 Task: Check the percentage active listings of breakfast bar in the last 1 year.
Action: Mouse moved to (1011, 224)
Screenshot: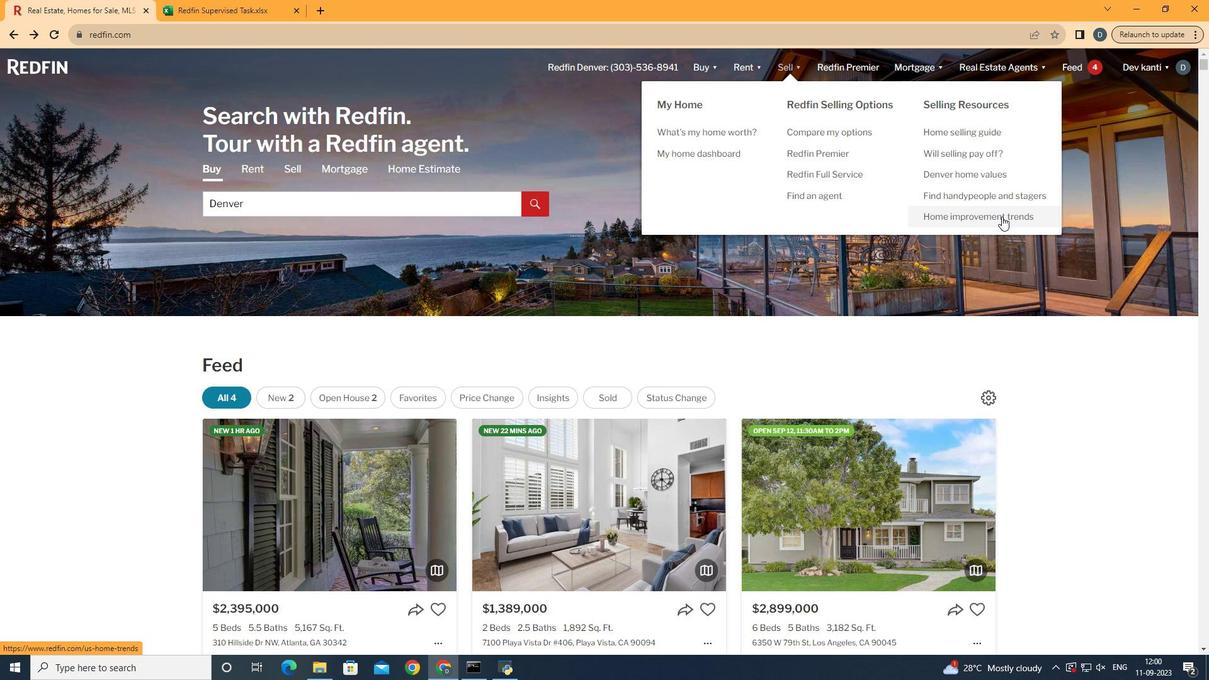 
Action: Mouse pressed left at (1011, 224)
Screenshot: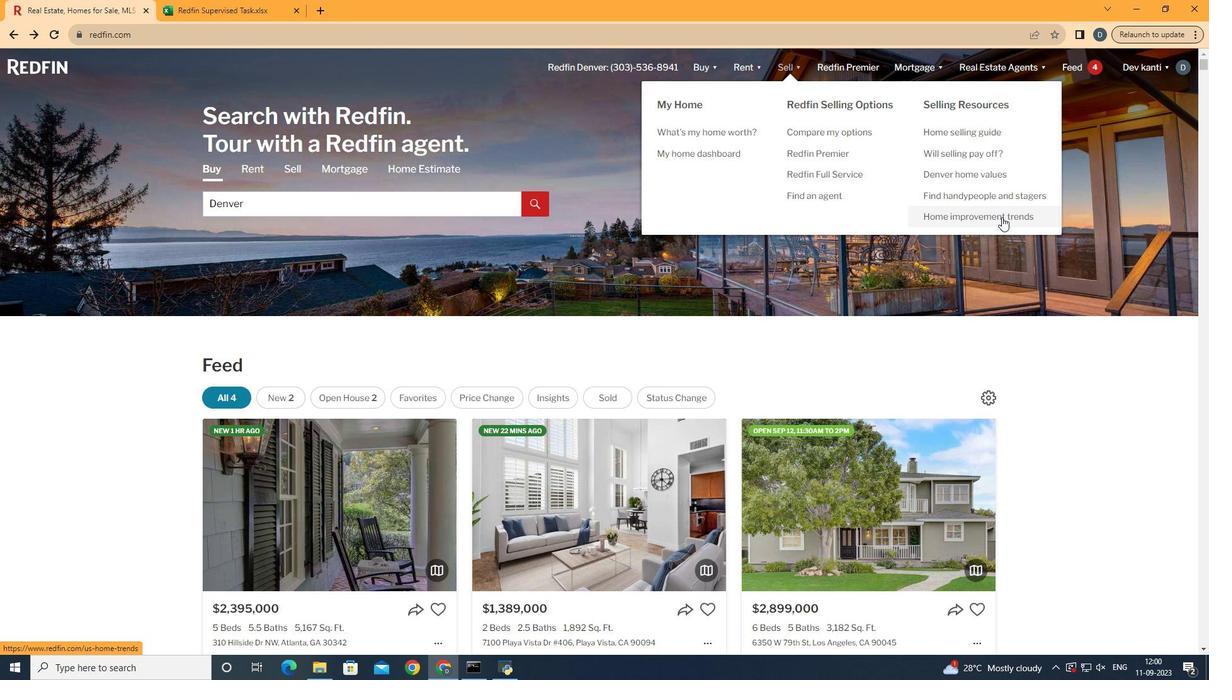
Action: Mouse moved to (318, 247)
Screenshot: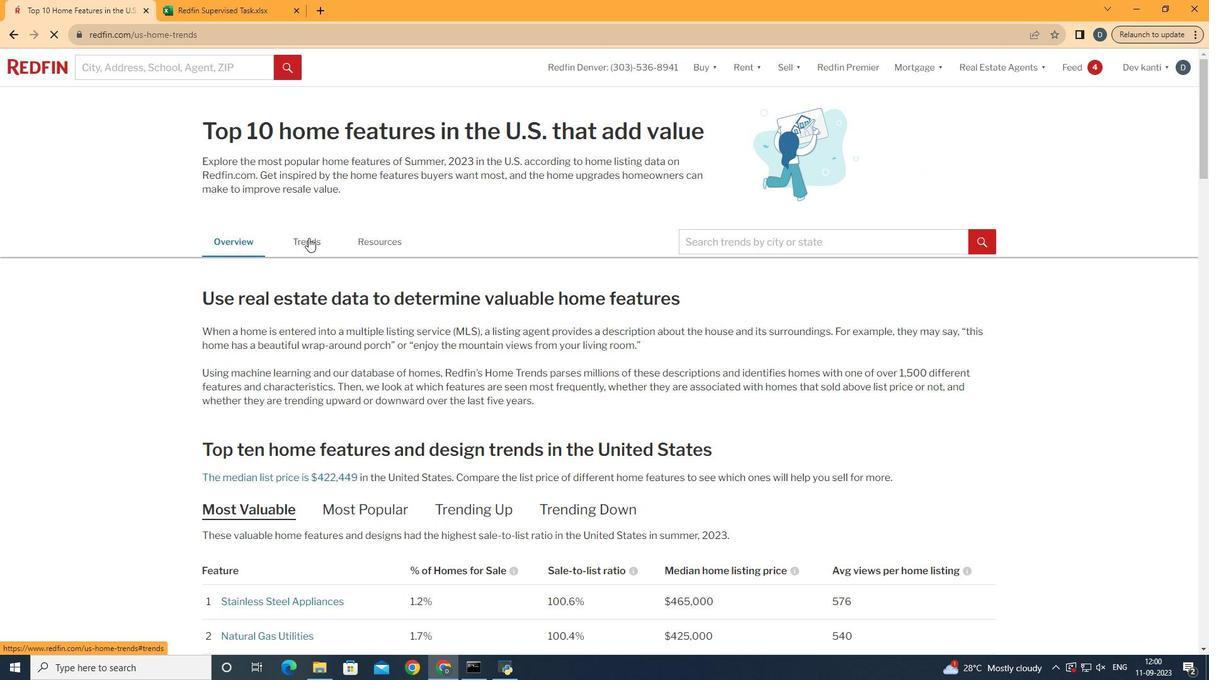 
Action: Mouse pressed left at (318, 247)
Screenshot: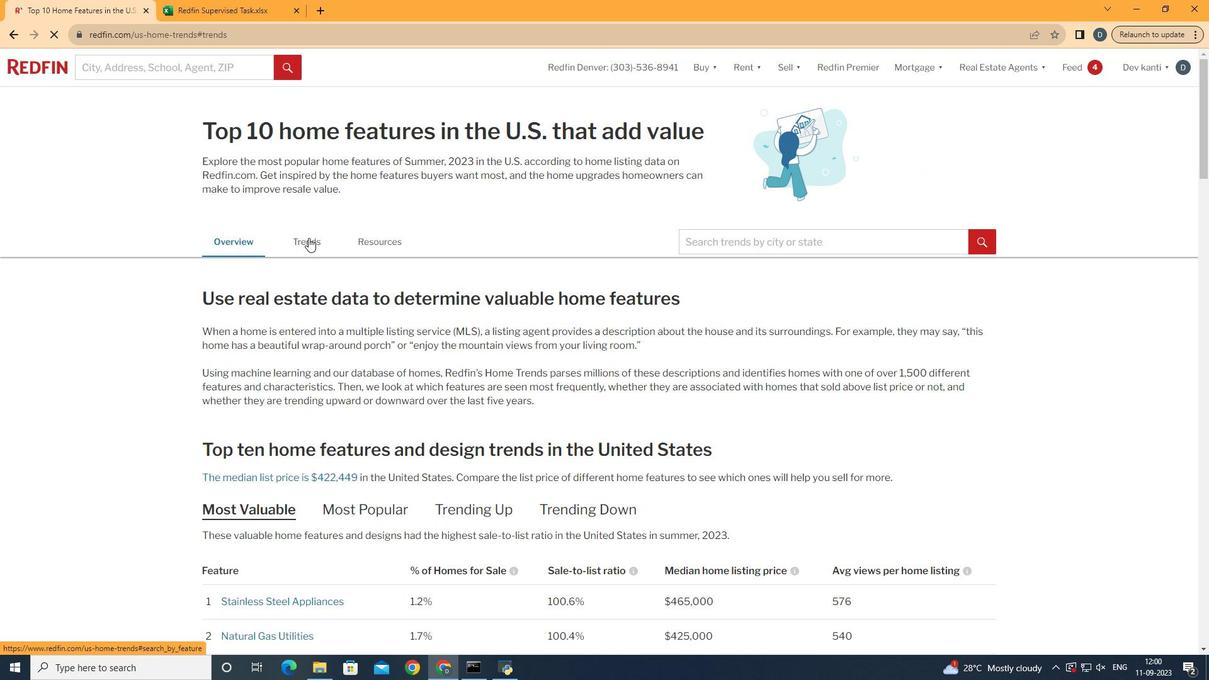 
Action: Mouse moved to (359, 323)
Screenshot: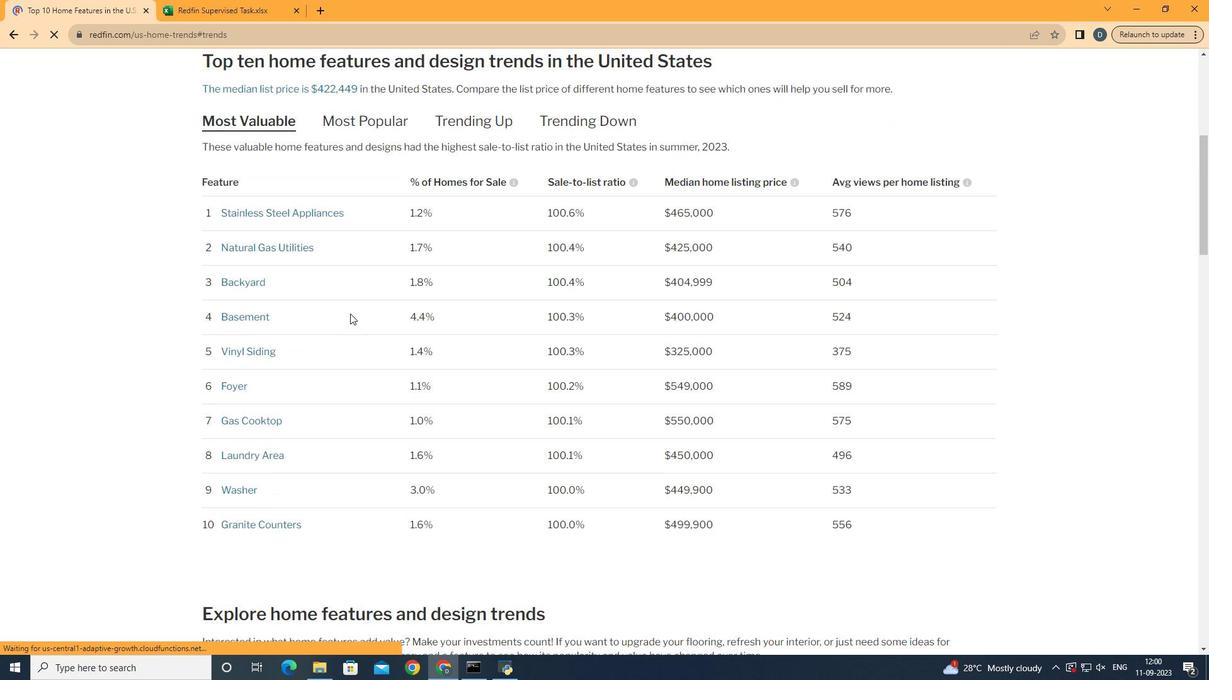 
Action: Mouse scrolled (359, 322) with delta (0, 0)
Screenshot: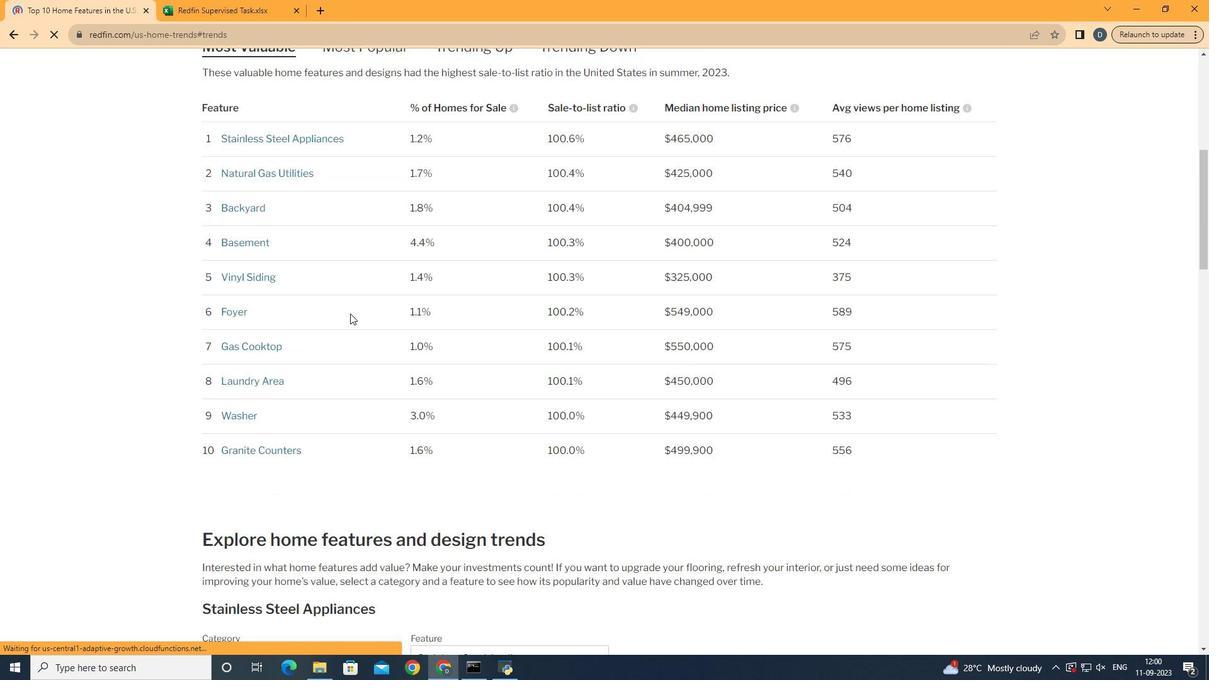 
Action: Mouse scrolled (359, 322) with delta (0, 0)
Screenshot: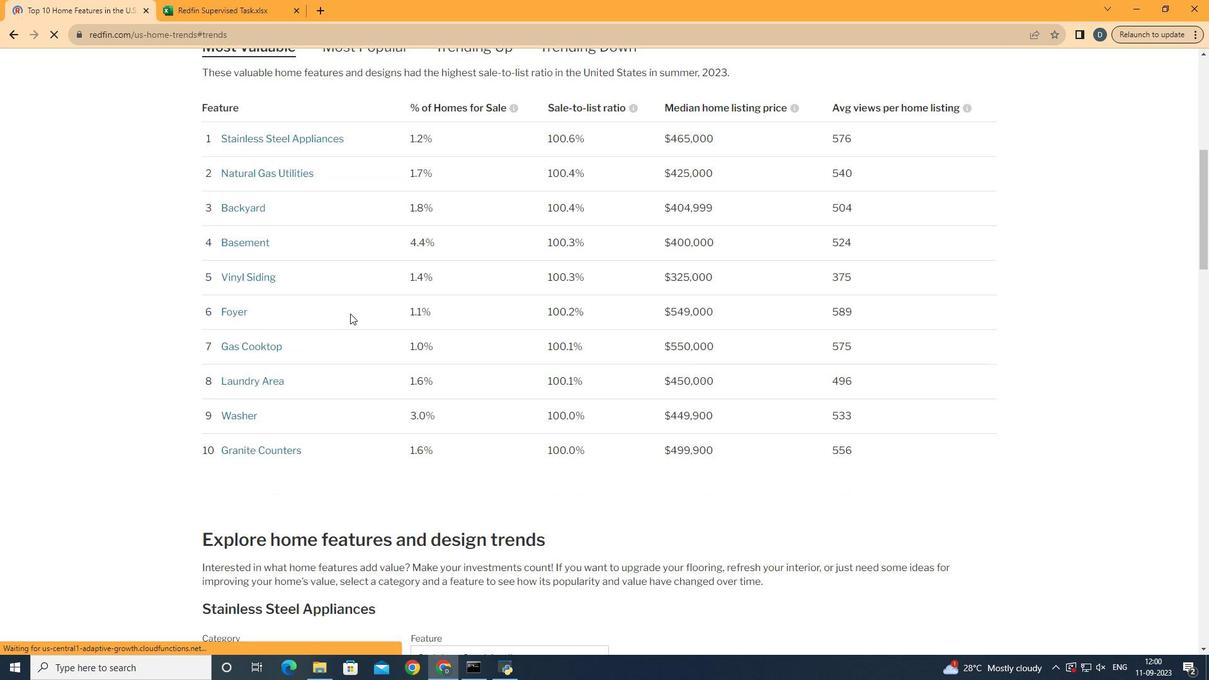 
Action: Mouse scrolled (359, 322) with delta (0, 0)
Screenshot: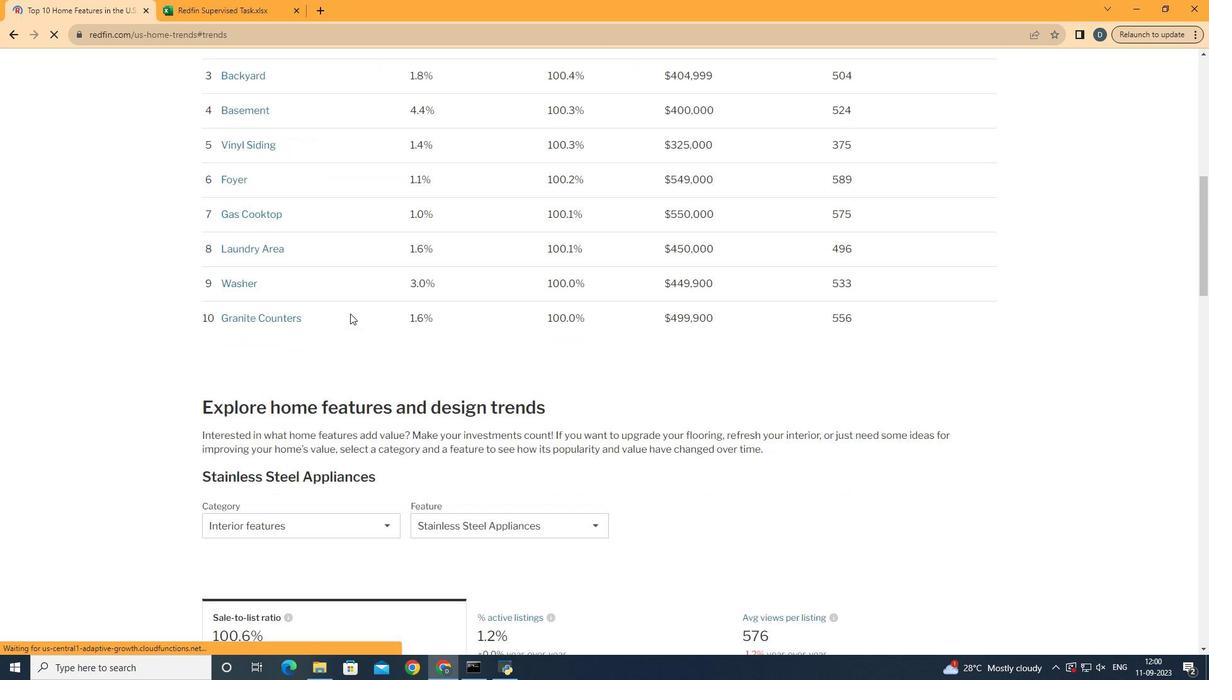 
Action: Mouse scrolled (359, 322) with delta (0, 0)
Screenshot: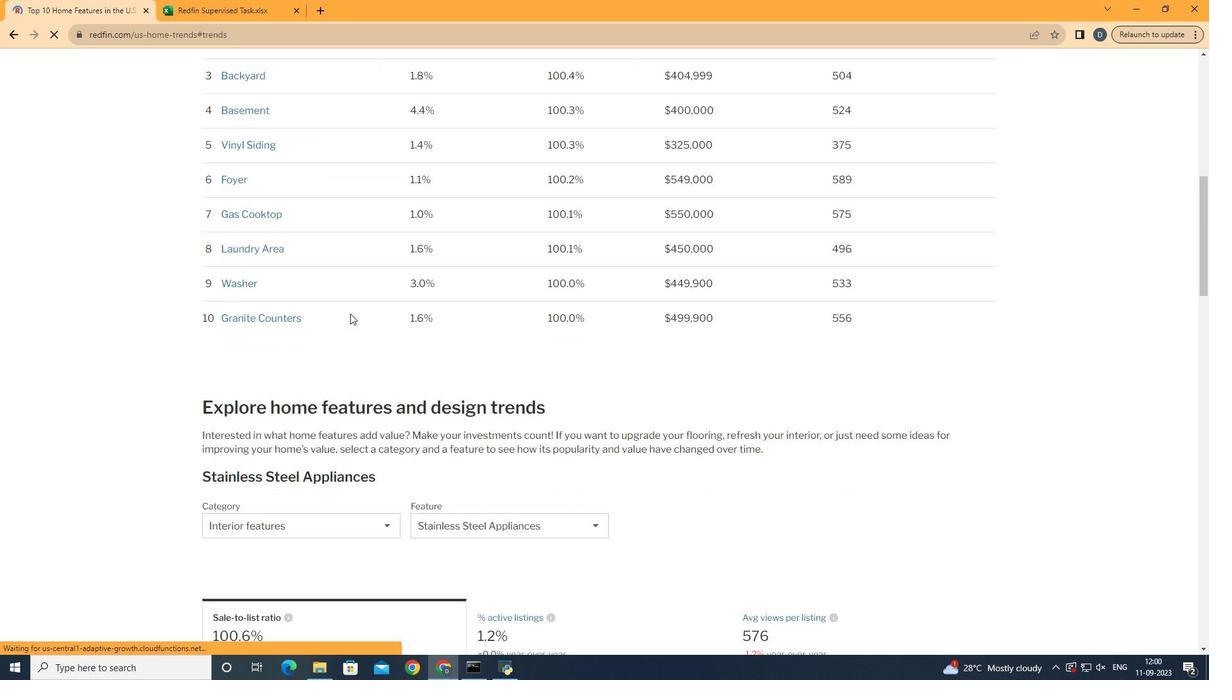 
Action: Mouse scrolled (359, 322) with delta (0, 0)
Screenshot: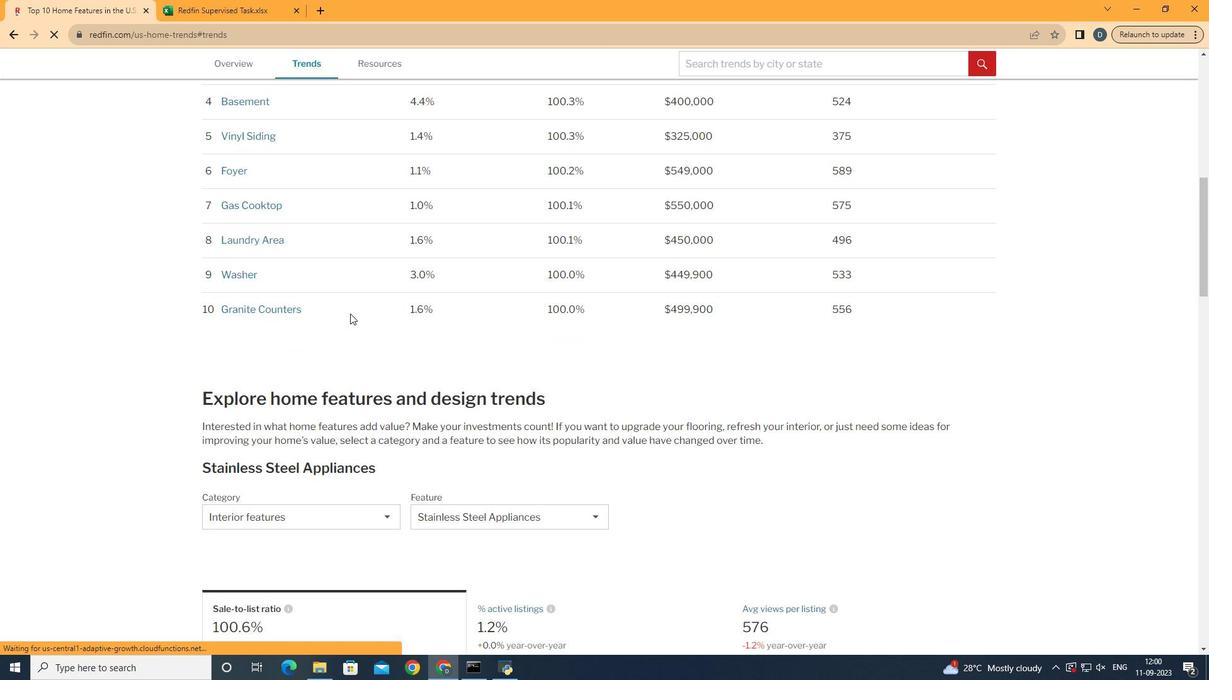 
Action: Mouse scrolled (359, 322) with delta (0, 0)
Screenshot: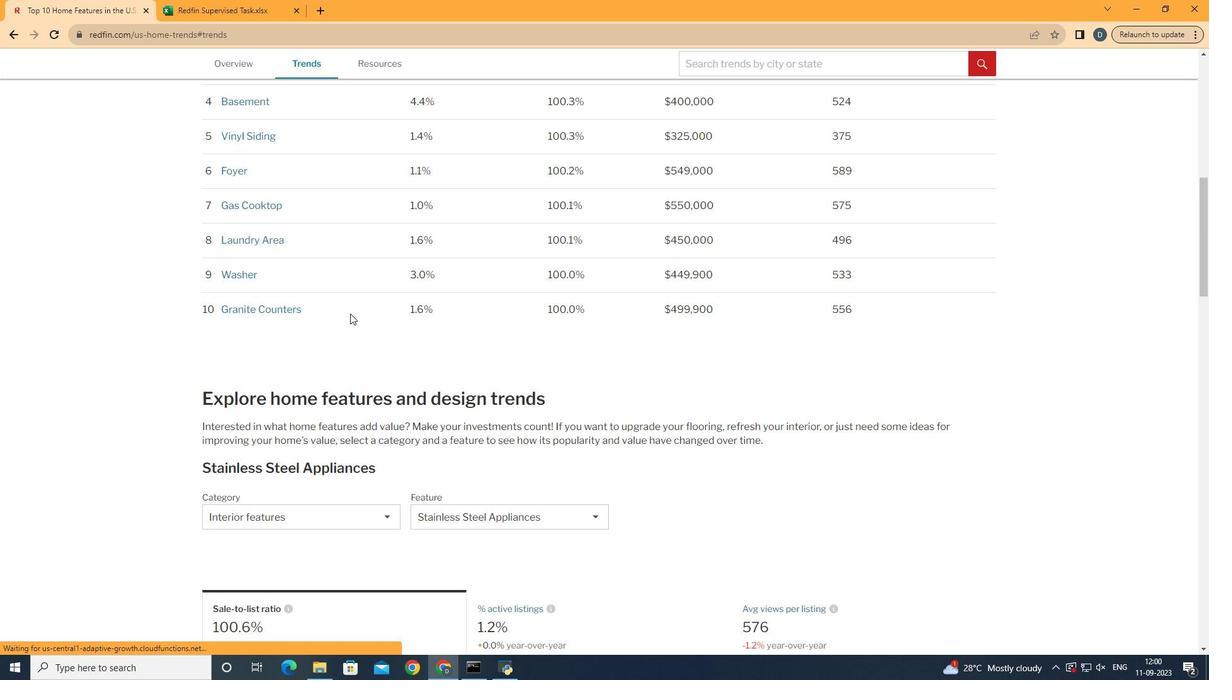 
Action: Mouse scrolled (359, 322) with delta (0, 0)
Screenshot: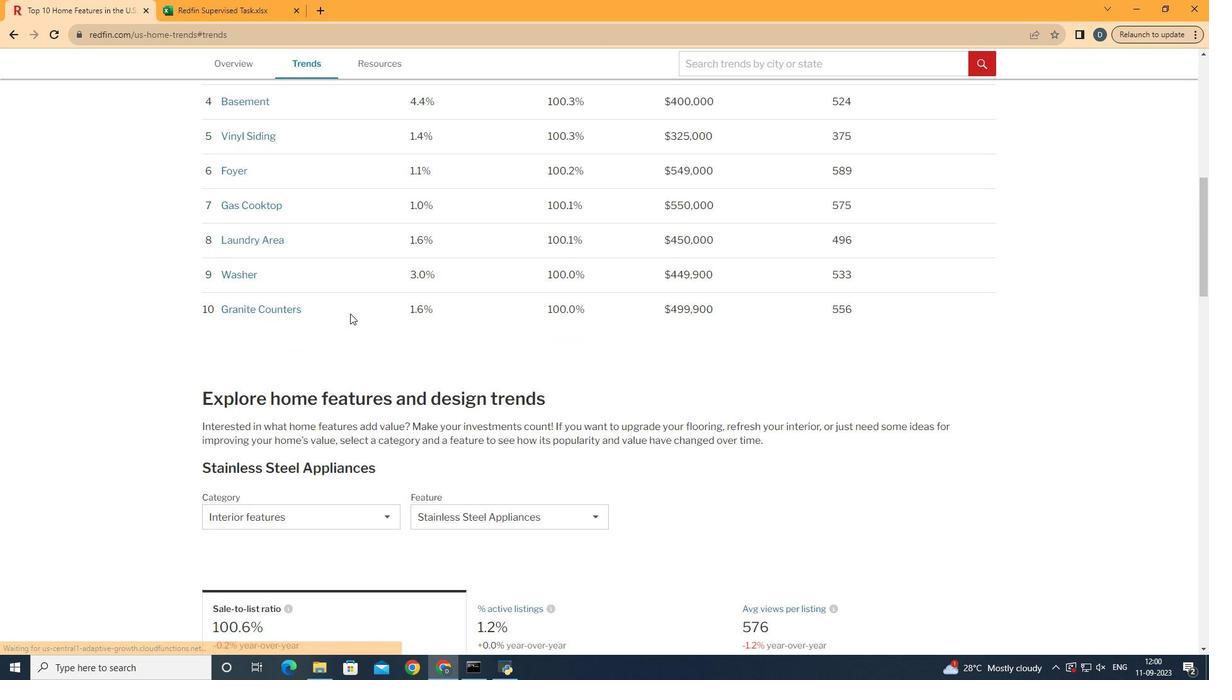
Action: Mouse scrolled (359, 322) with delta (0, 0)
Screenshot: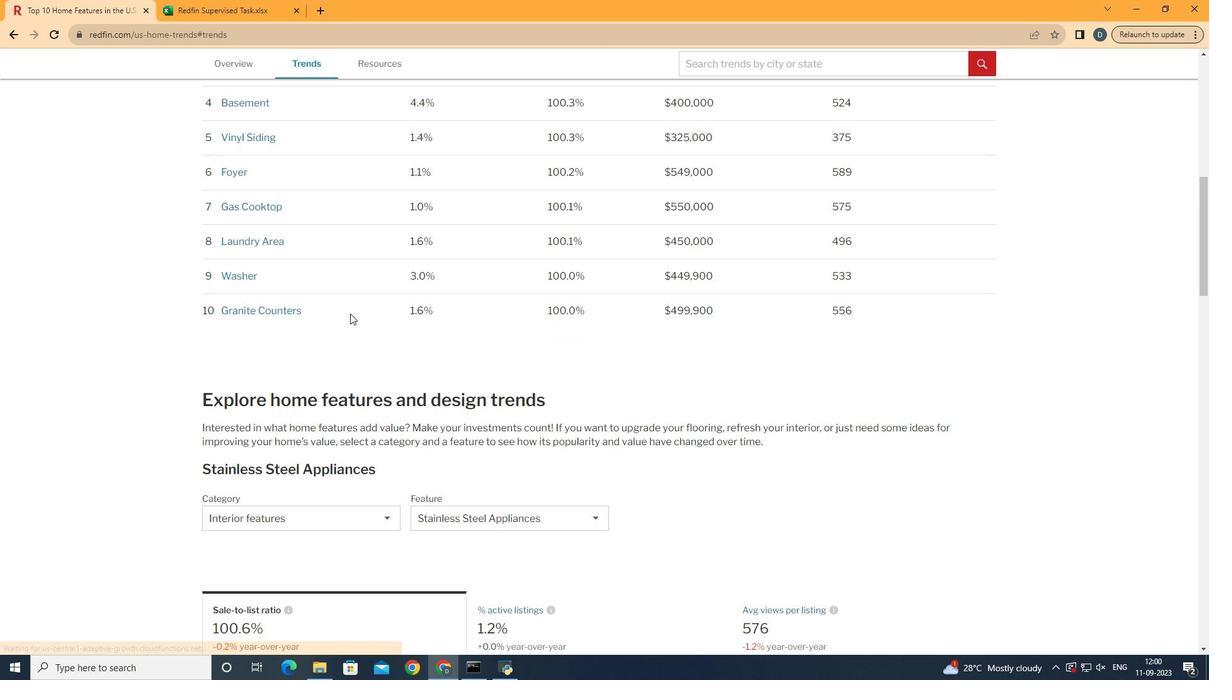 
Action: Mouse scrolled (359, 322) with delta (0, 0)
Screenshot: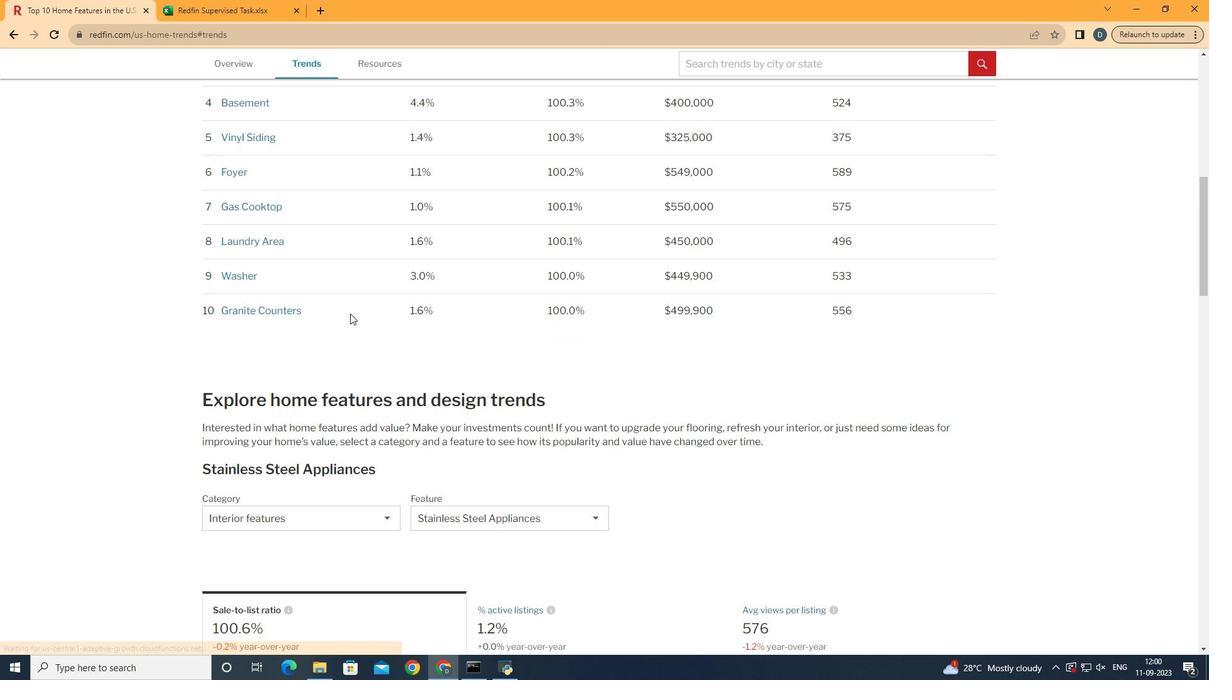 
Action: Mouse scrolled (359, 322) with delta (0, 0)
Screenshot: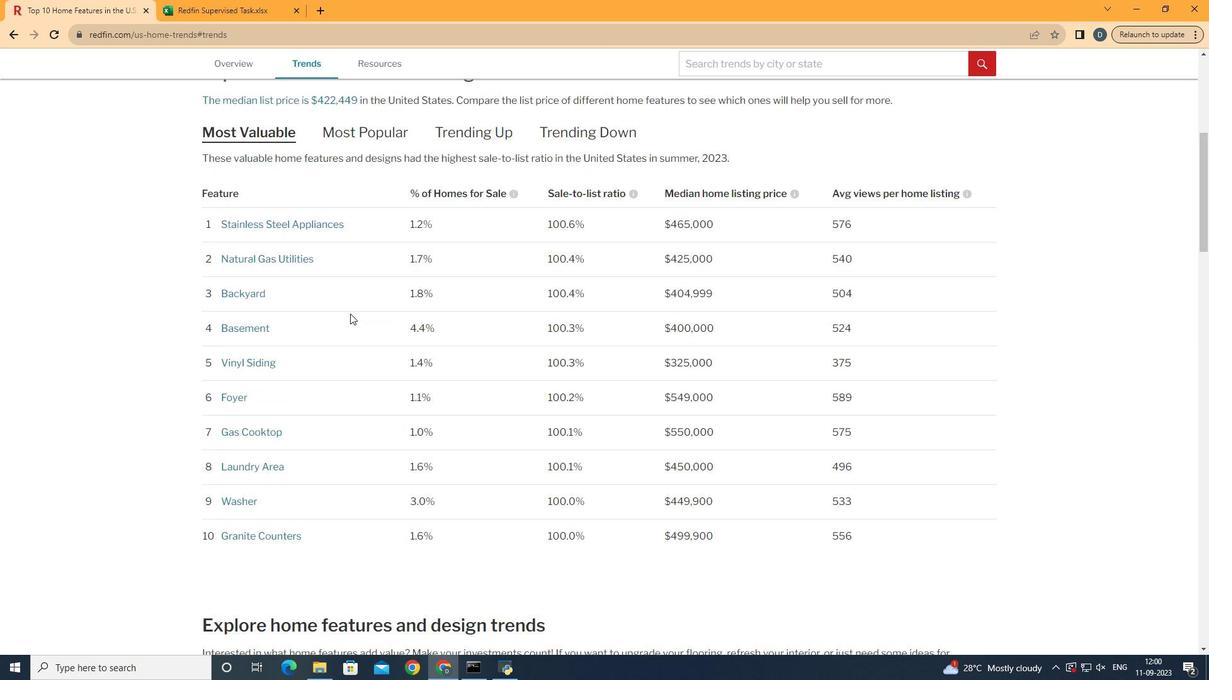 
Action: Mouse scrolled (359, 322) with delta (0, 0)
Screenshot: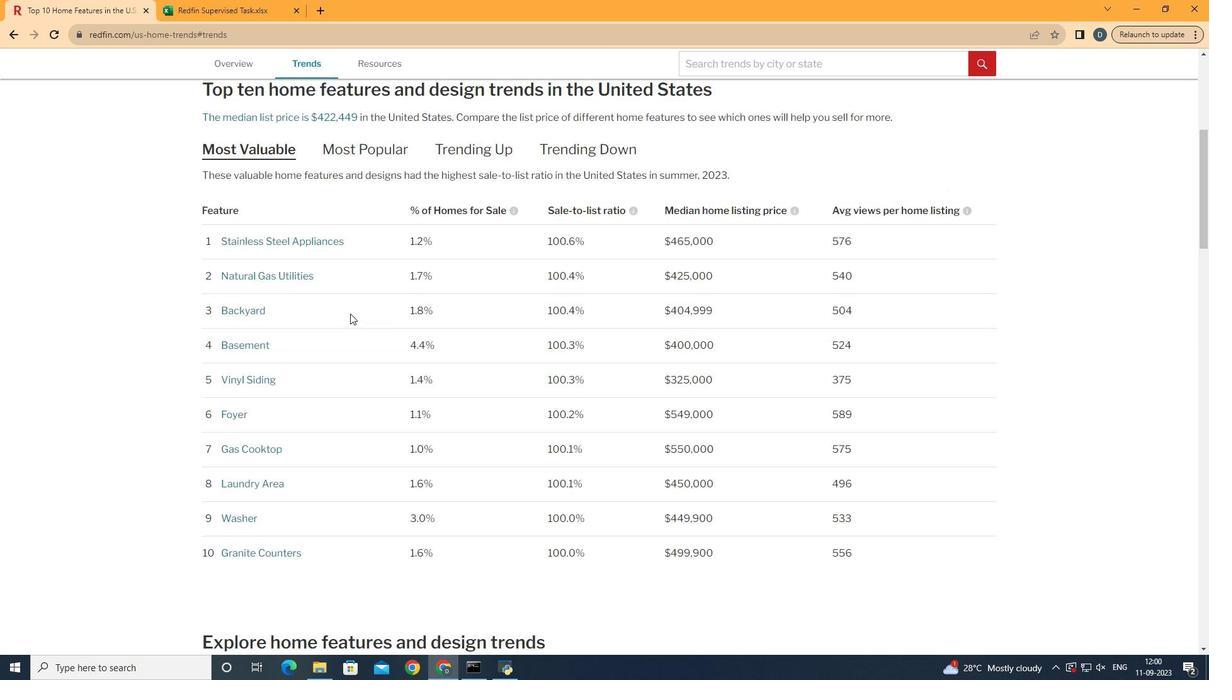 
Action: Mouse scrolled (359, 322) with delta (0, 0)
Screenshot: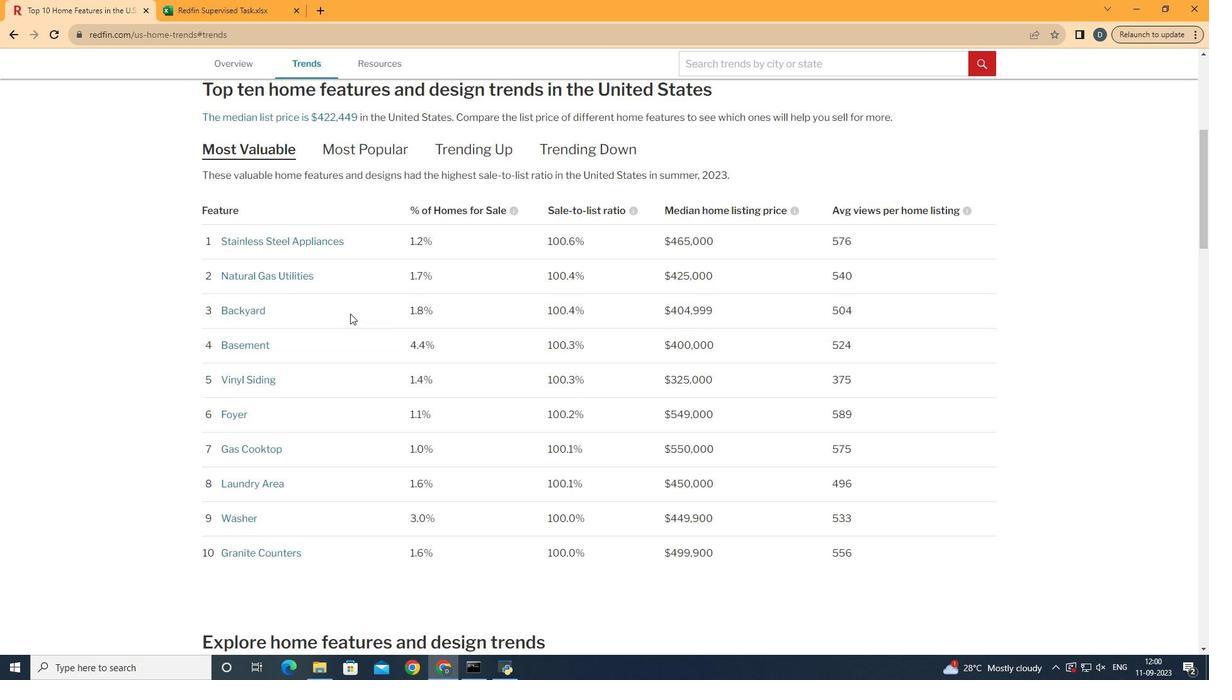 
Action: Mouse scrolled (359, 322) with delta (0, 0)
Screenshot: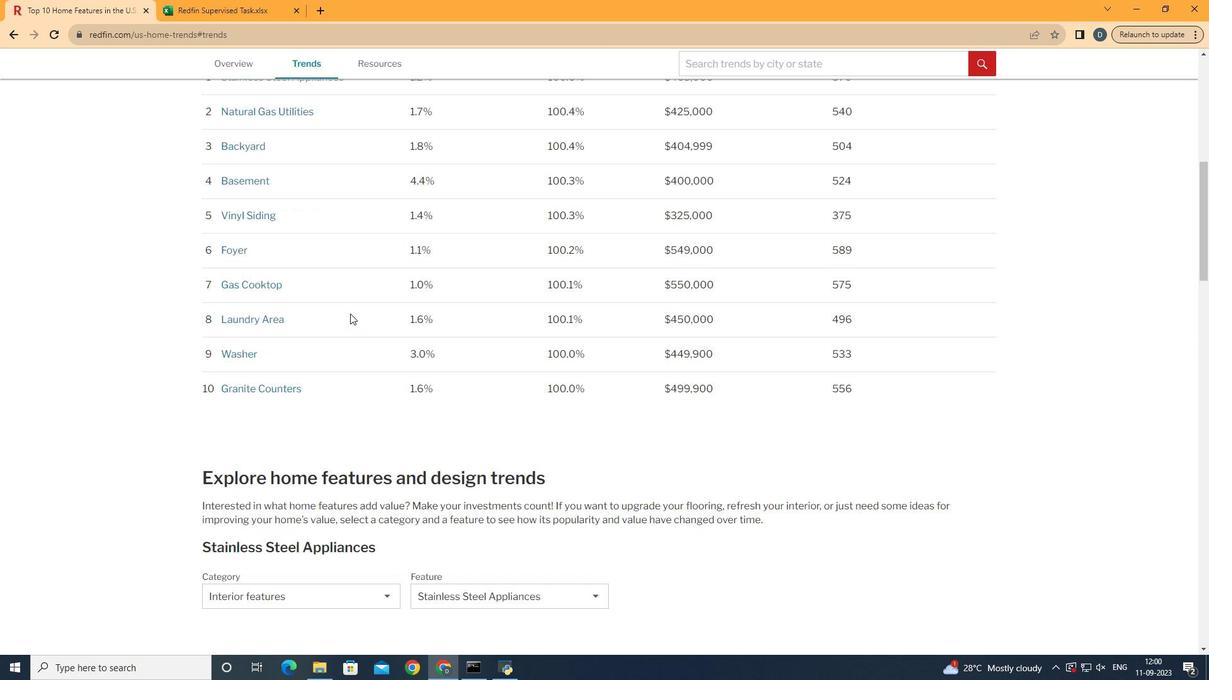 
Action: Mouse scrolled (359, 322) with delta (0, 0)
Screenshot: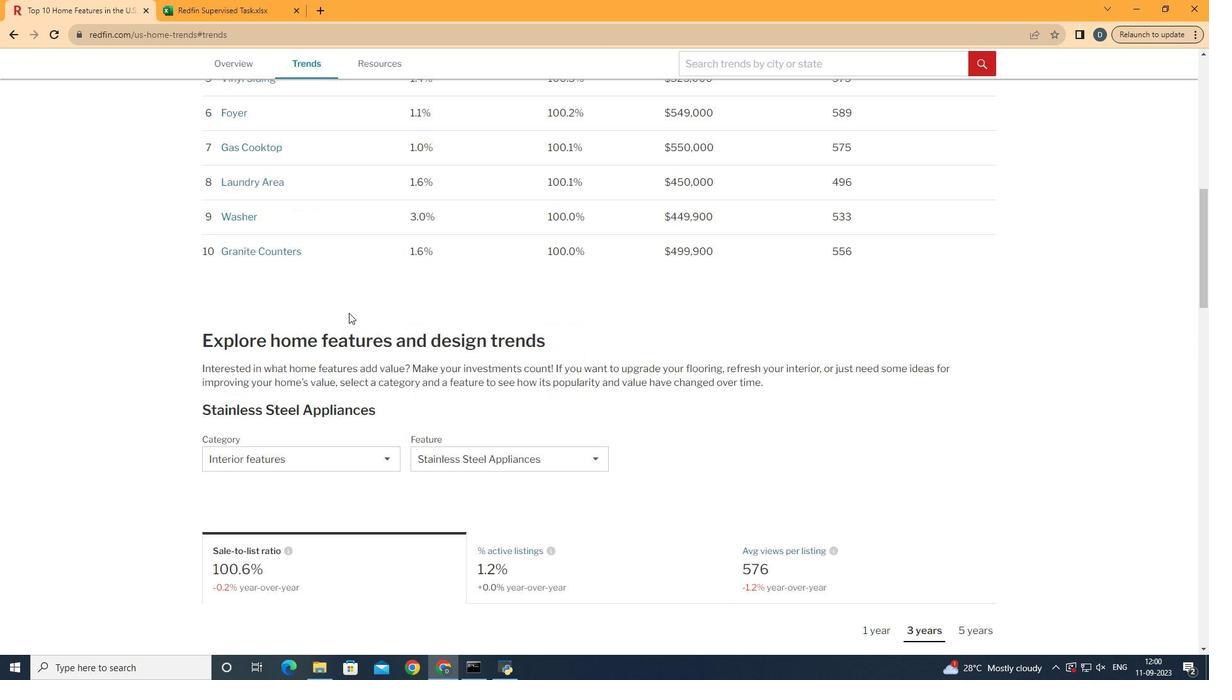 
Action: Mouse scrolled (359, 322) with delta (0, 0)
Screenshot: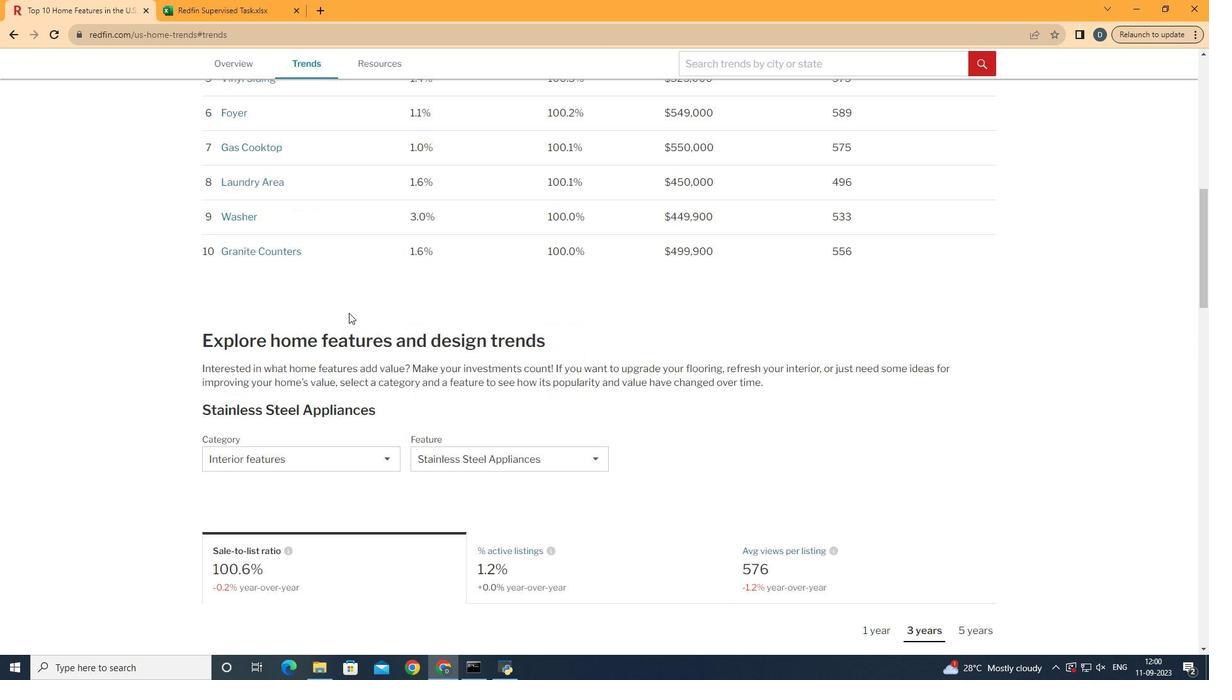 
Action: Mouse scrolled (359, 322) with delta (0, 0)
Screenshot: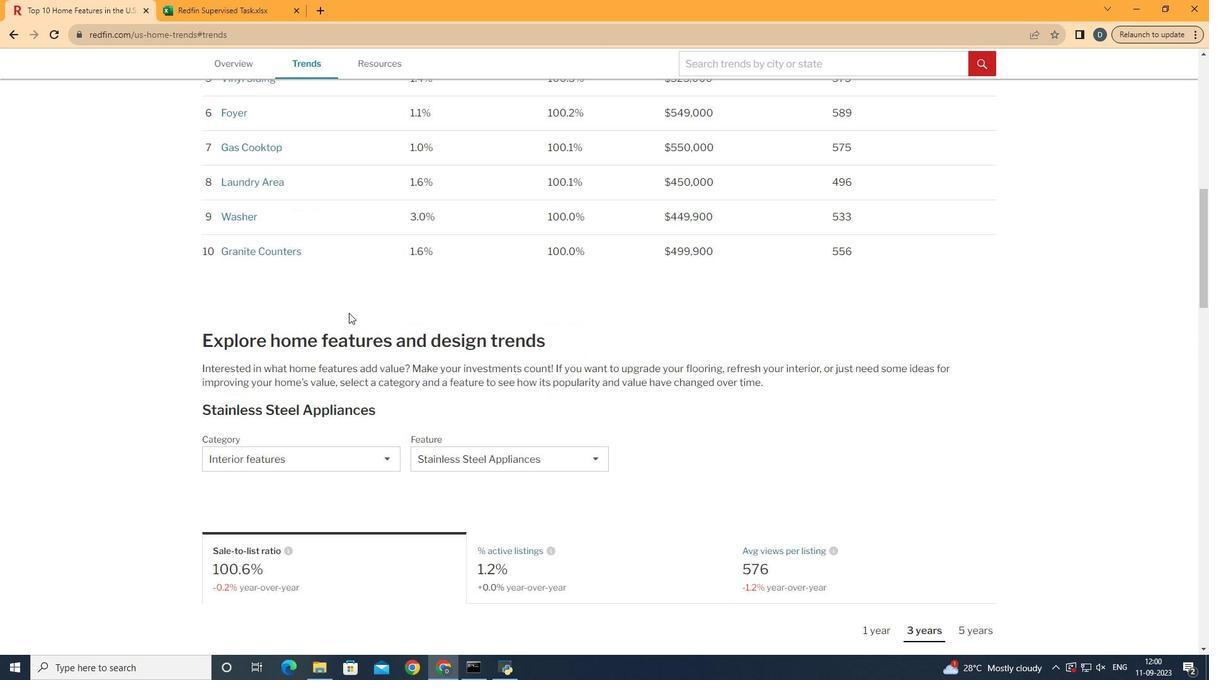 
Action: Mouse scrolled (359, 322) with delta (0, 0)
Screenshot: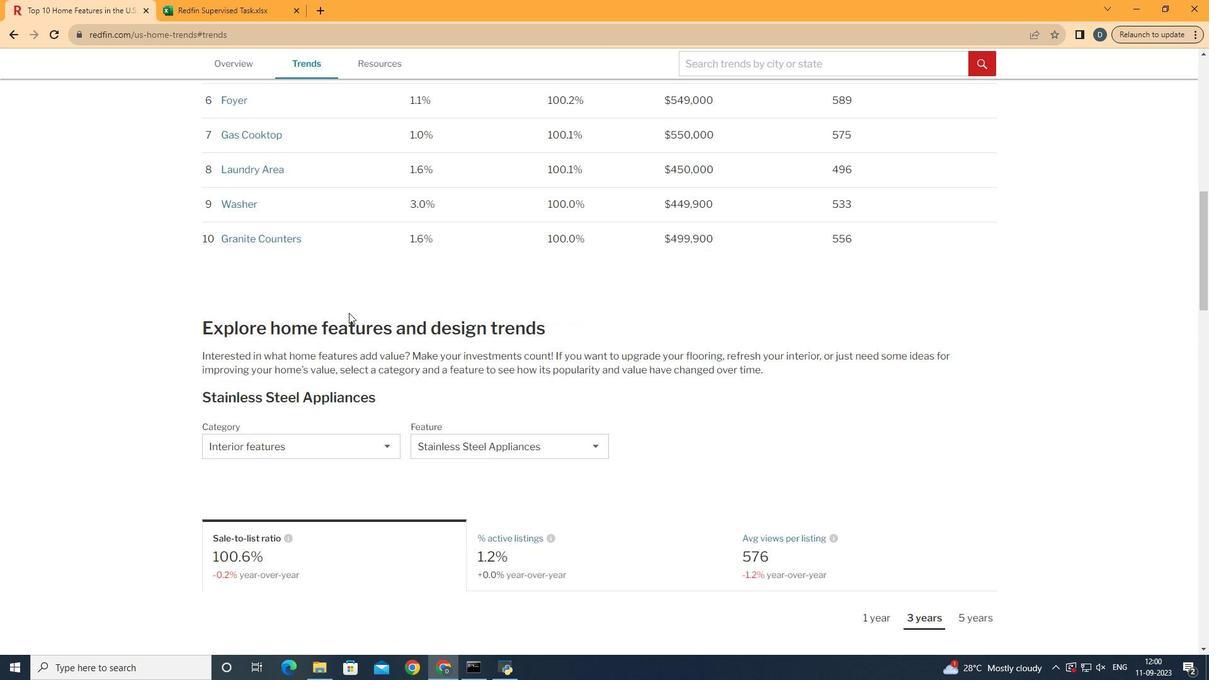 
Action: Mouse moved to (357, 322)
Screenshot: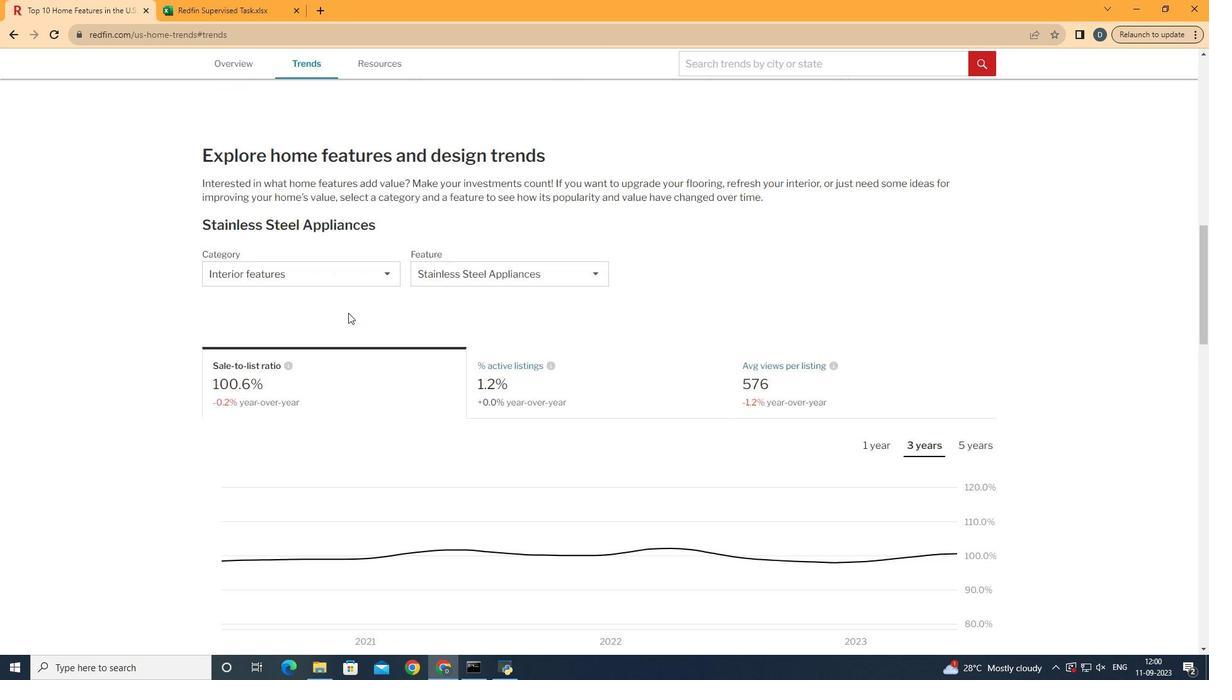 
Action: Mouse scrolled (357, 321) with delta (0, 0)
Screenshot: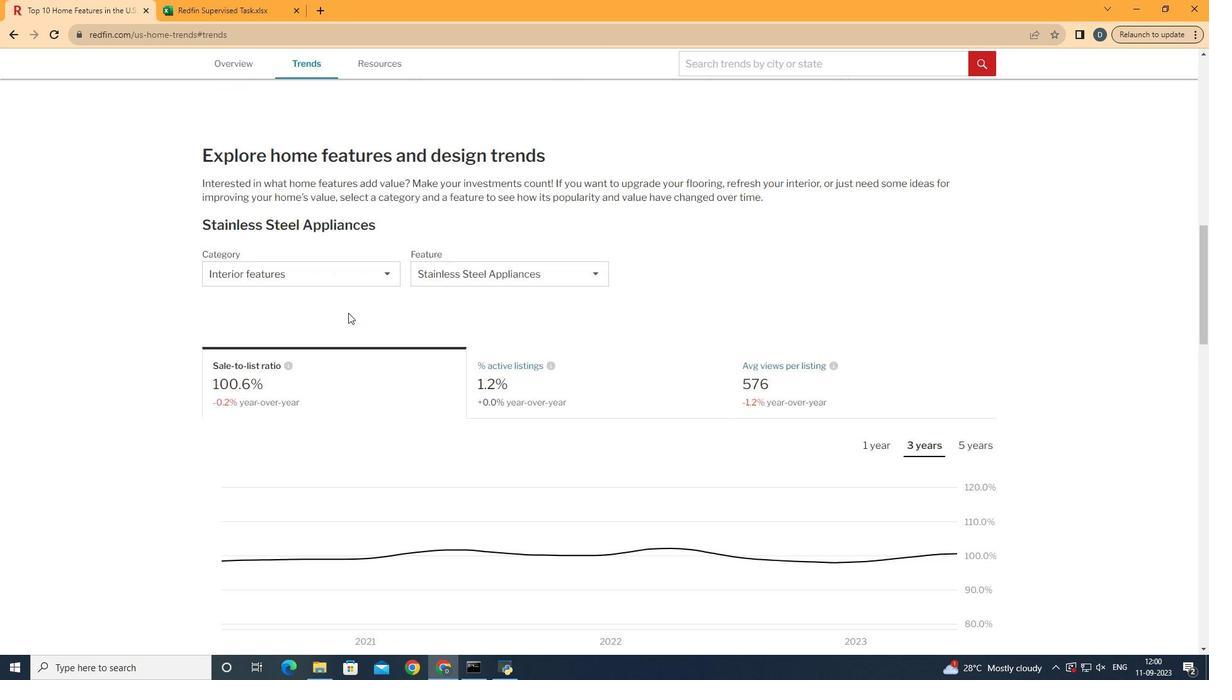 
Action: Mouse scrolled (357, 321) with delta (0, 0)
Screenshot: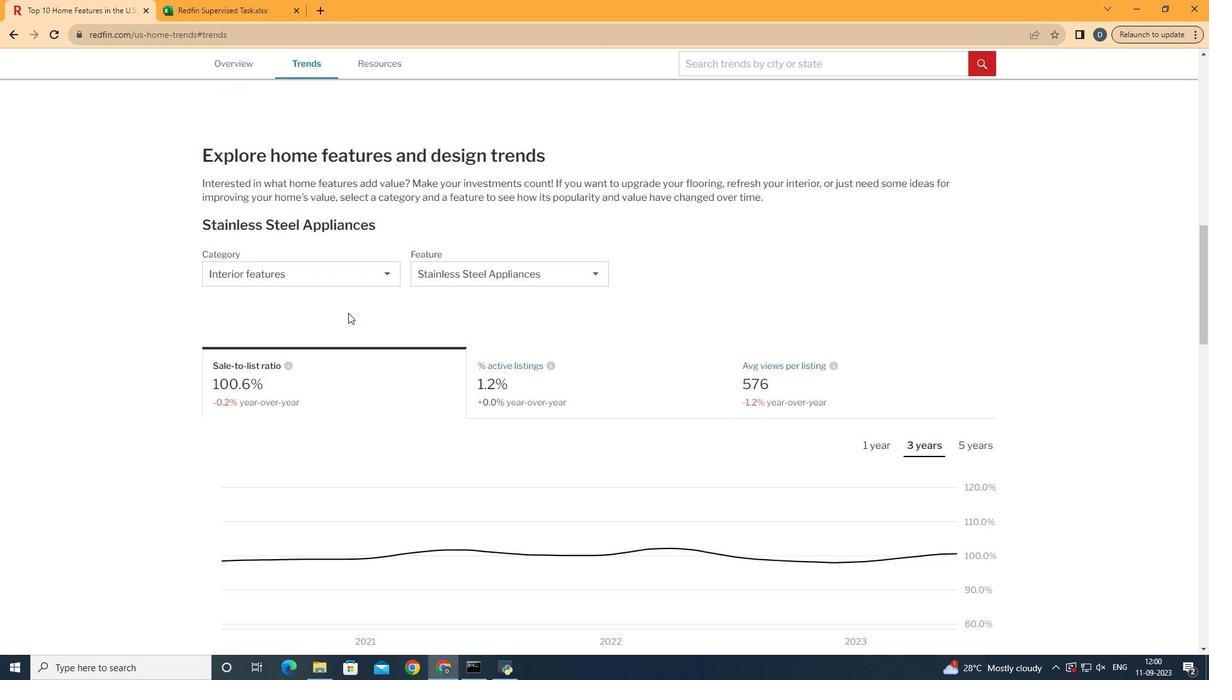 
Action: Mouse scrolled (357, 321) with delta (0, 0)
Screenshot: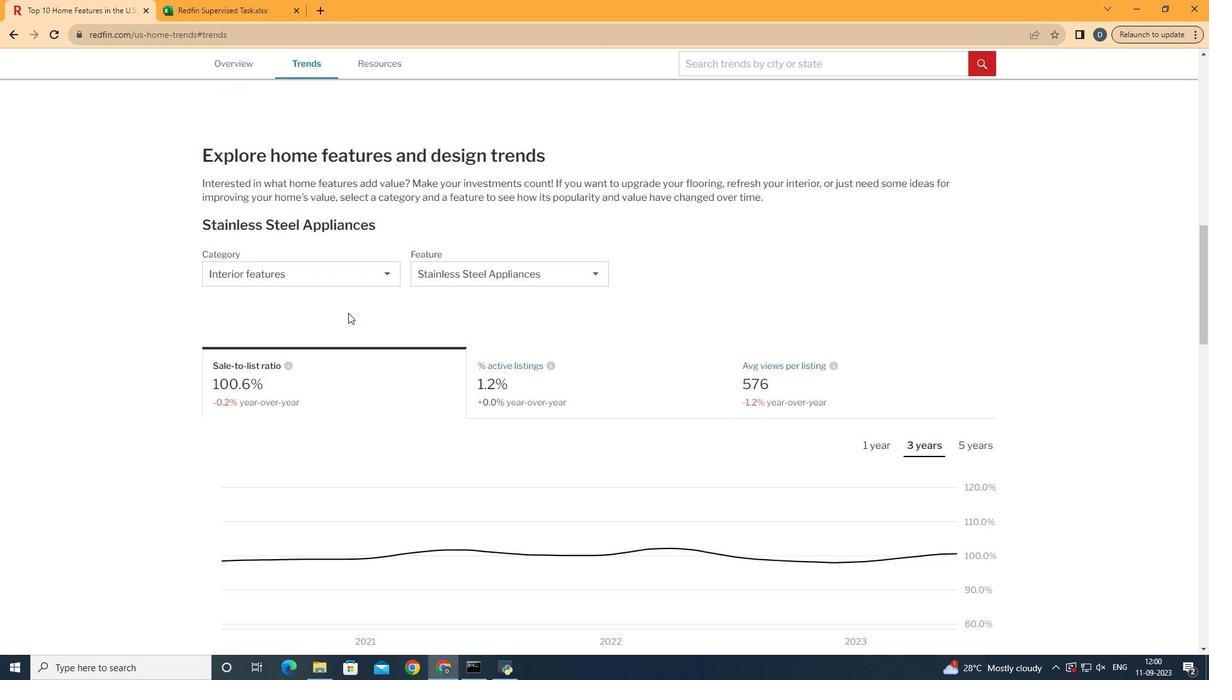 
Action: Mouse moved to (389, 278)
Screenshot: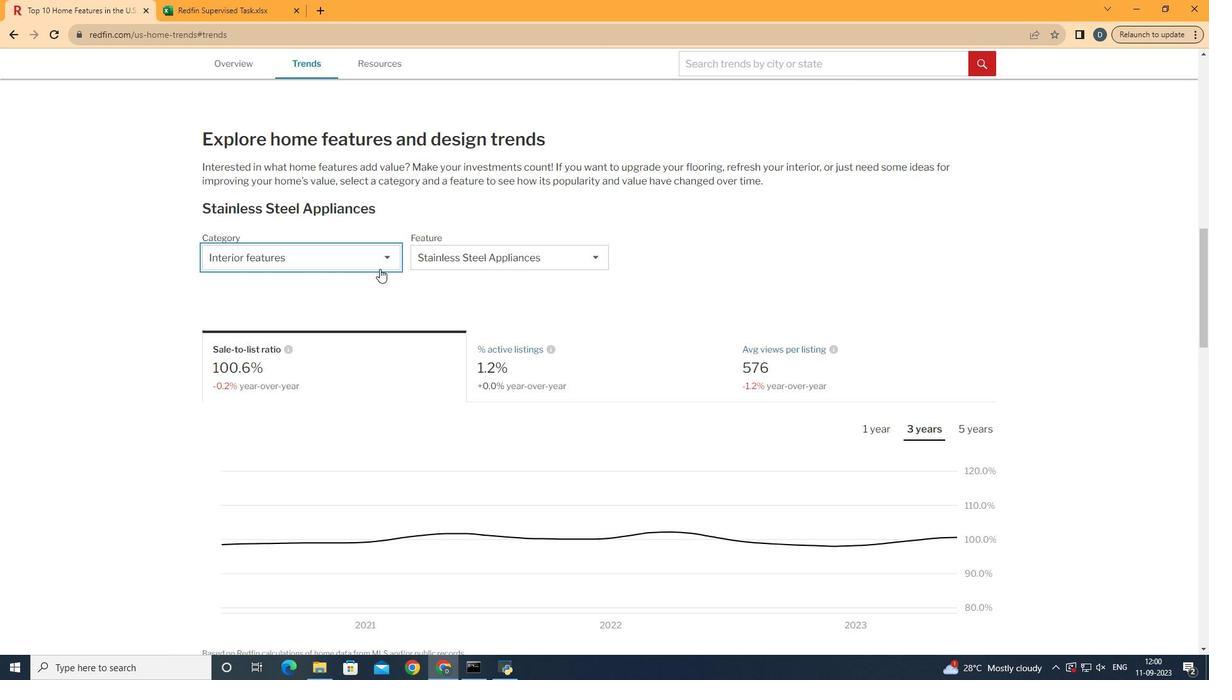 
Action: Mouse pressed left at (389, 278)
Screenshot: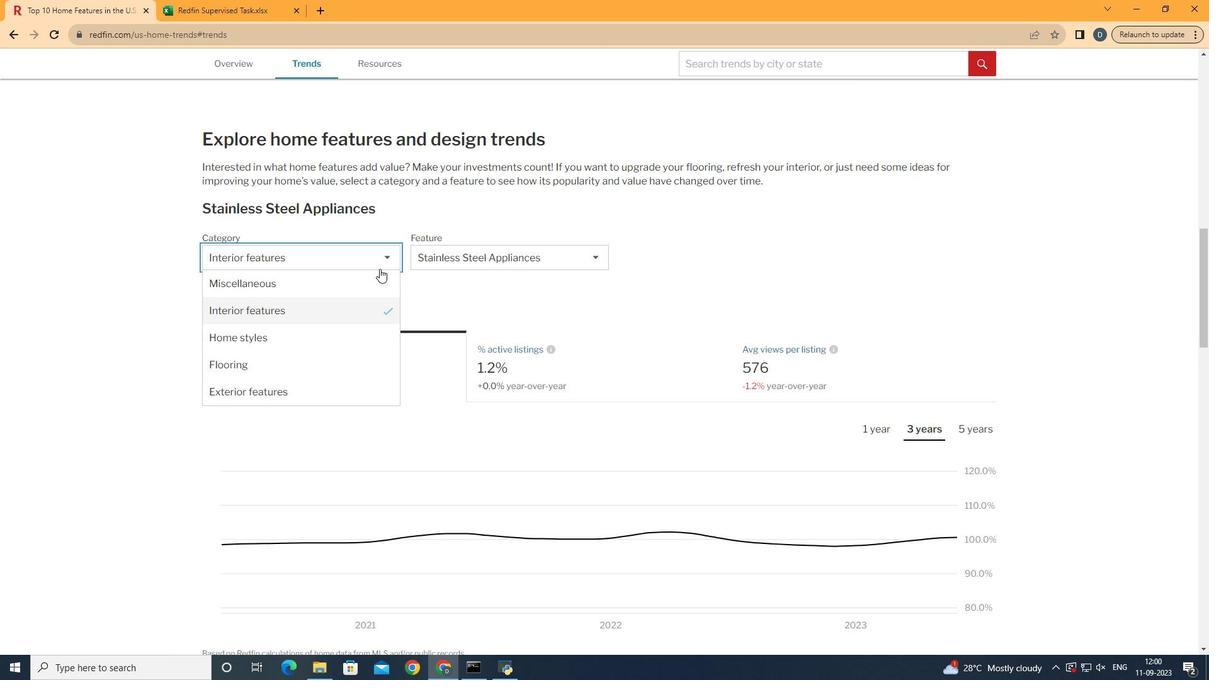 
Action: Mouse moved to (361, 325)
Screenshot: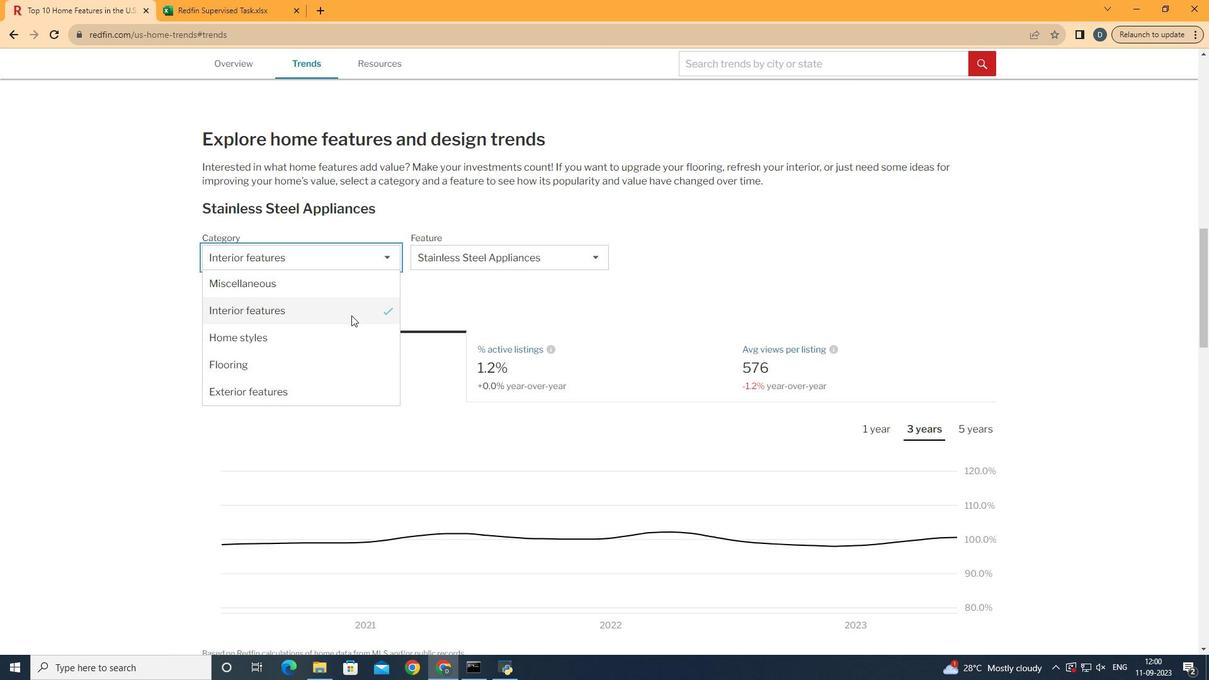 
Action: Mouse pressed left at (361, 325)
Screenshot: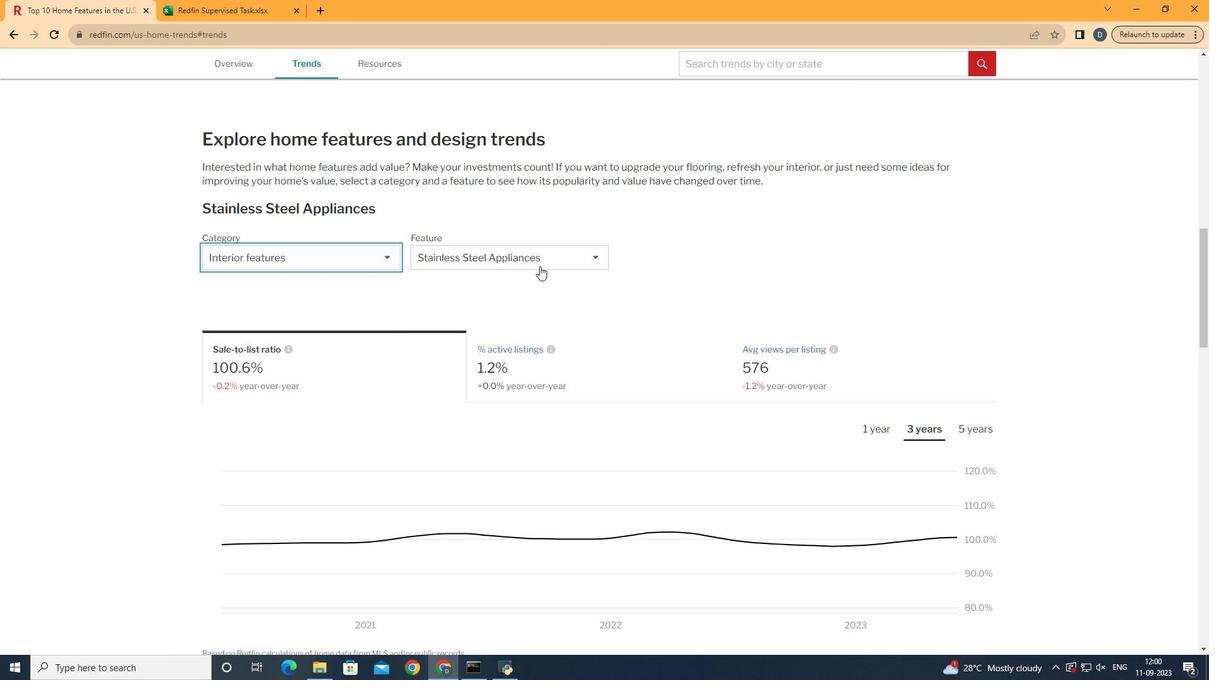 
Action: Mouse moved to (550, 275)
Screenshot: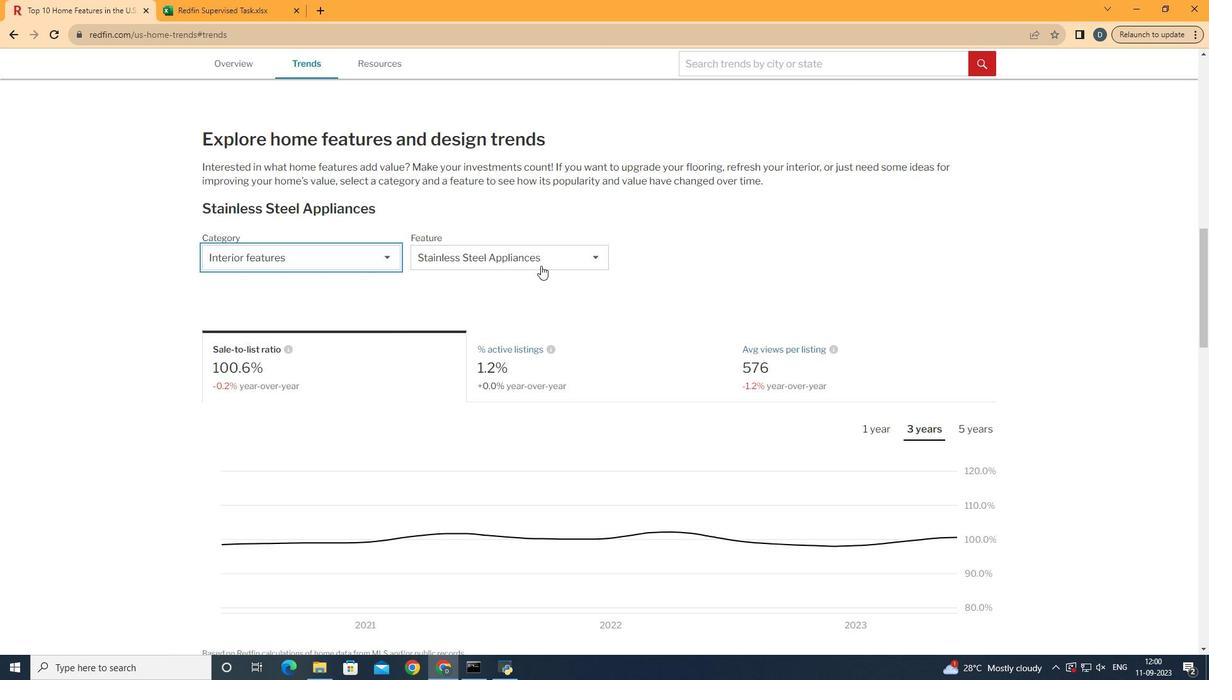 
Action: Mouse pressed left at (550, 275)
Screenshot: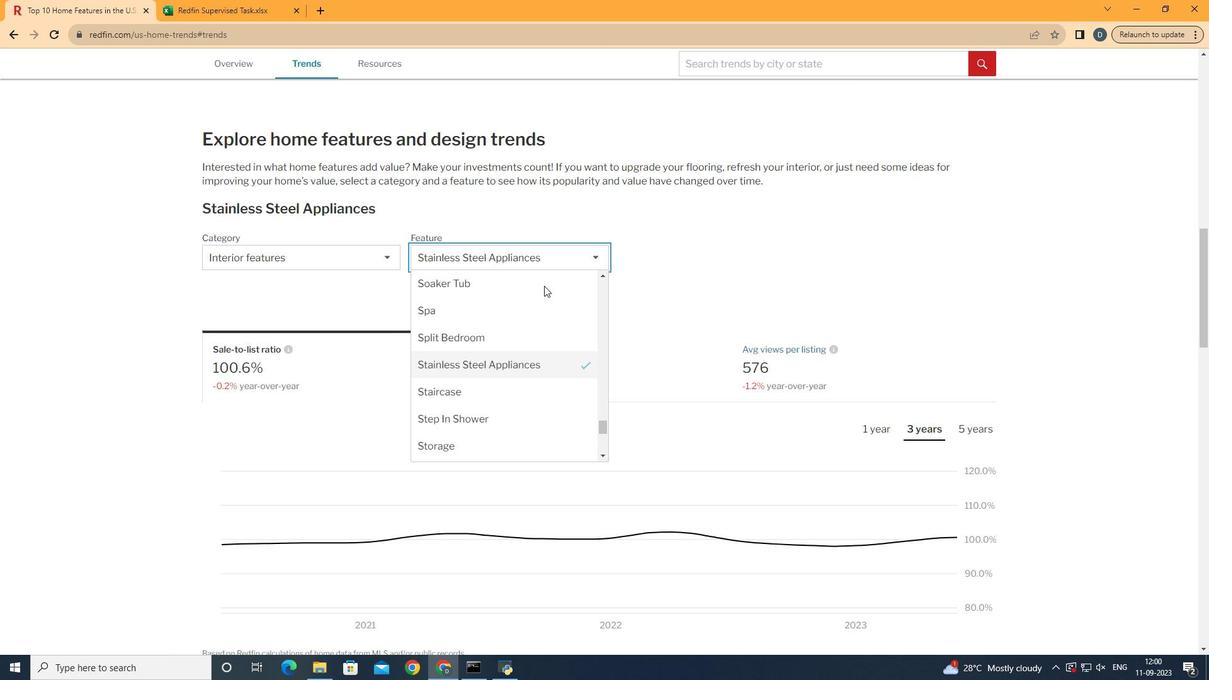 
Action: Mouse moved to (552, 371)
Screenshot: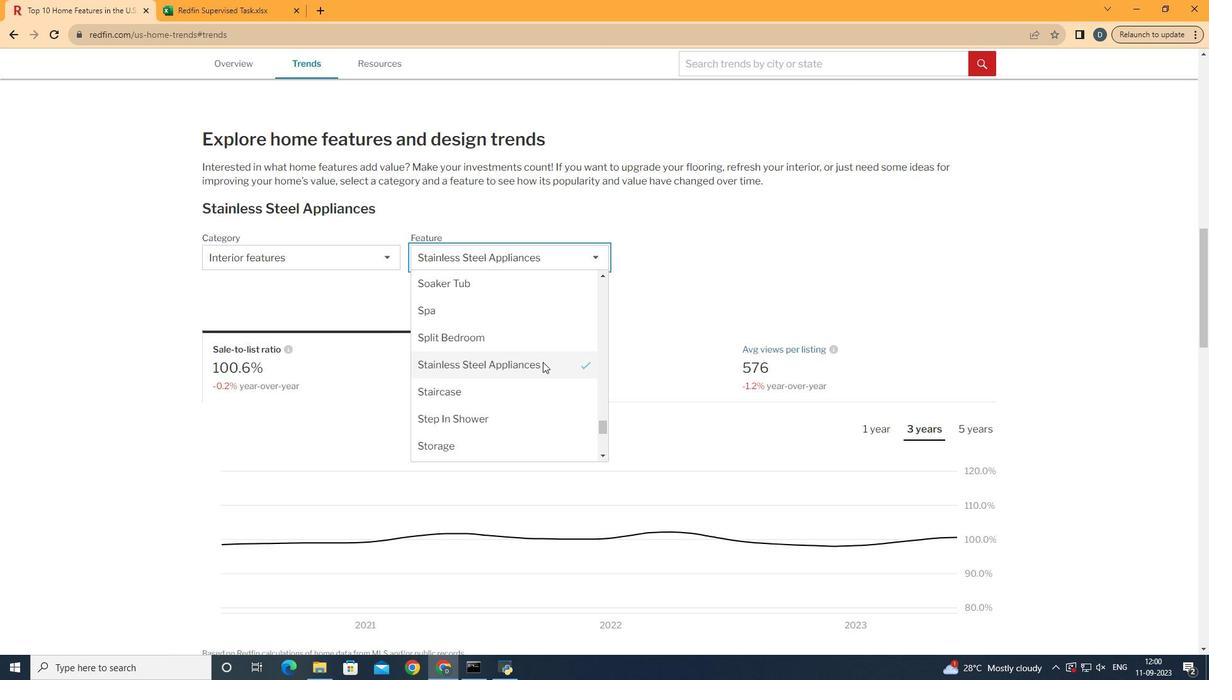 
Action: Mouse scrolled (552, 372) with delta (0, 0)
Screenshot: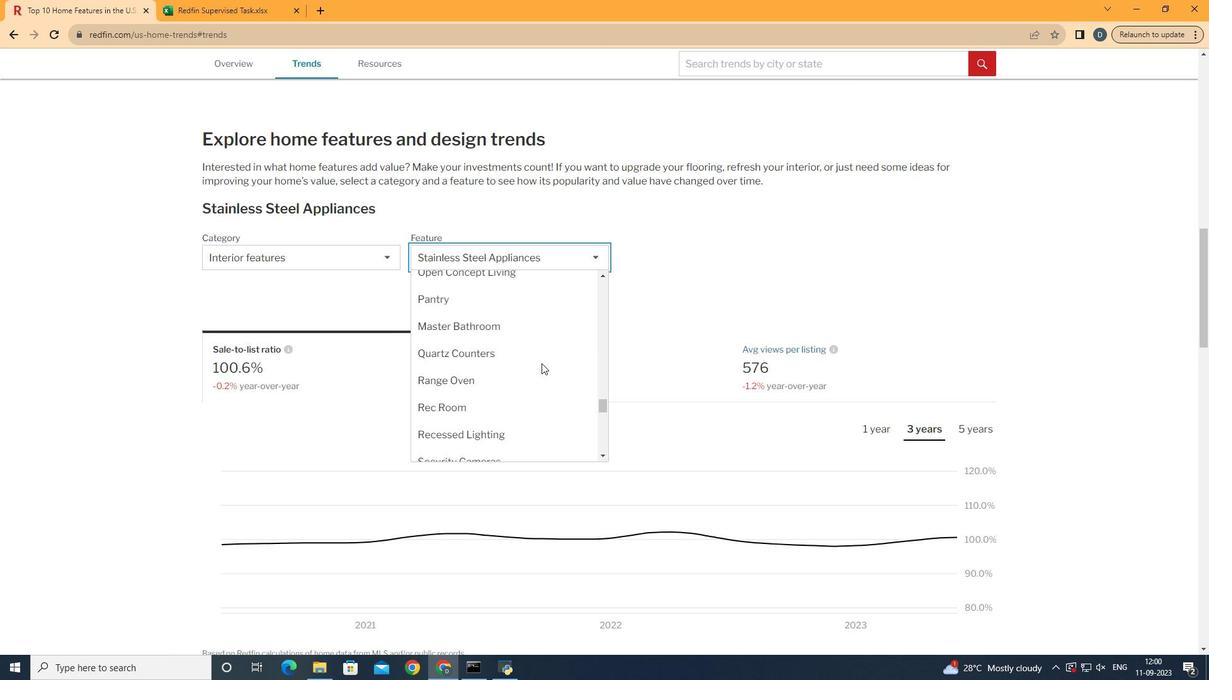 
Action: Mouse scrolled (552, 372) with delta (0, 0)
Screenshot: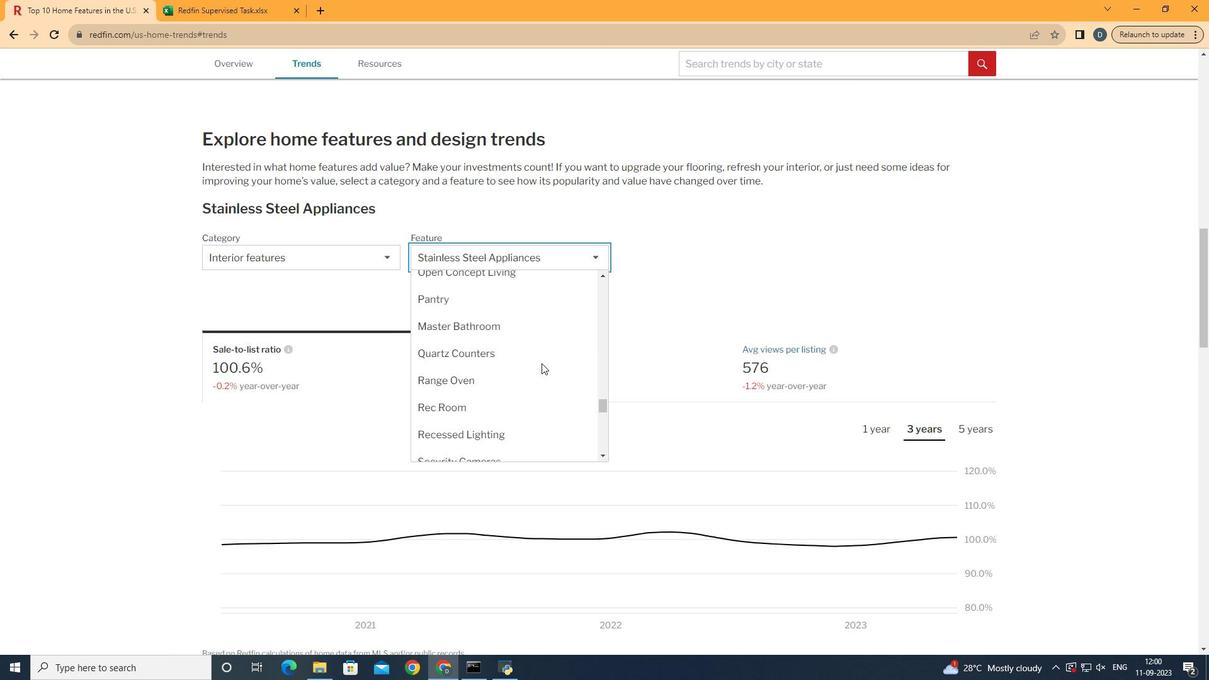 
Action: Mouse scrolled (552, 372) with delta (0, 0)
Screenshot: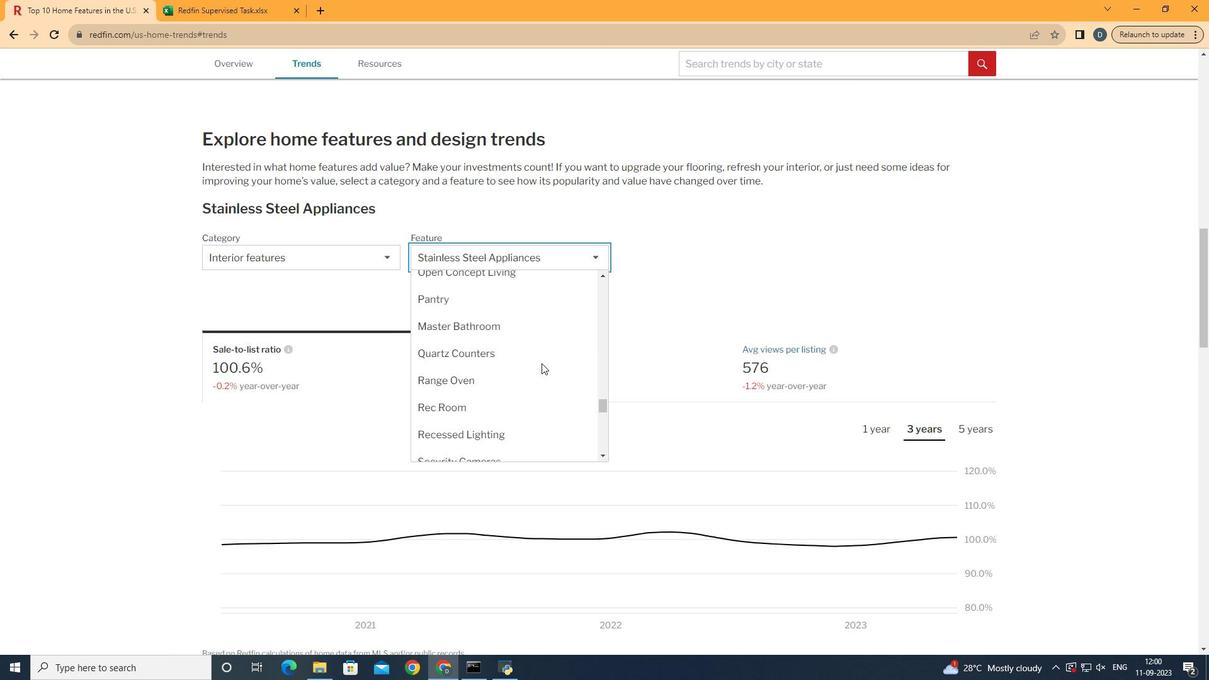 
Action: Mouse scrolled (552, 372) with delta (0, 0)
Screenshot: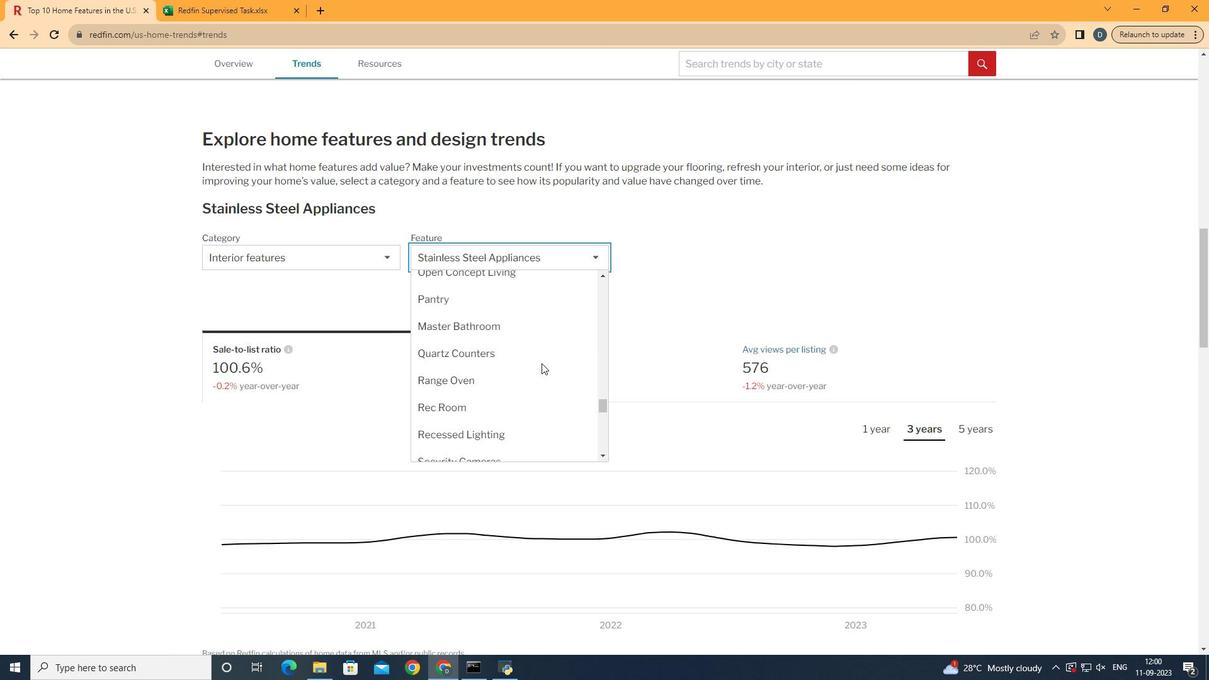 
Action: Mouse moved to (551, 373)
Screenshot: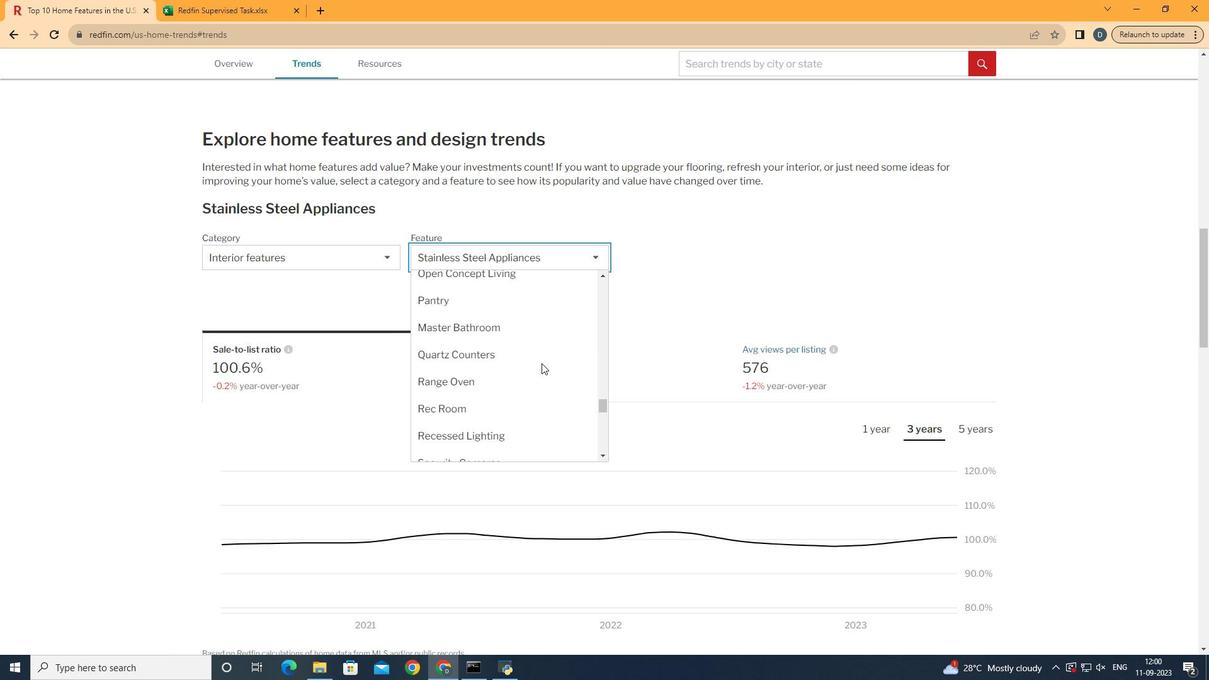 
Action: Mouse scrolled (551, 373) with delta (0, 0)
Screenshot: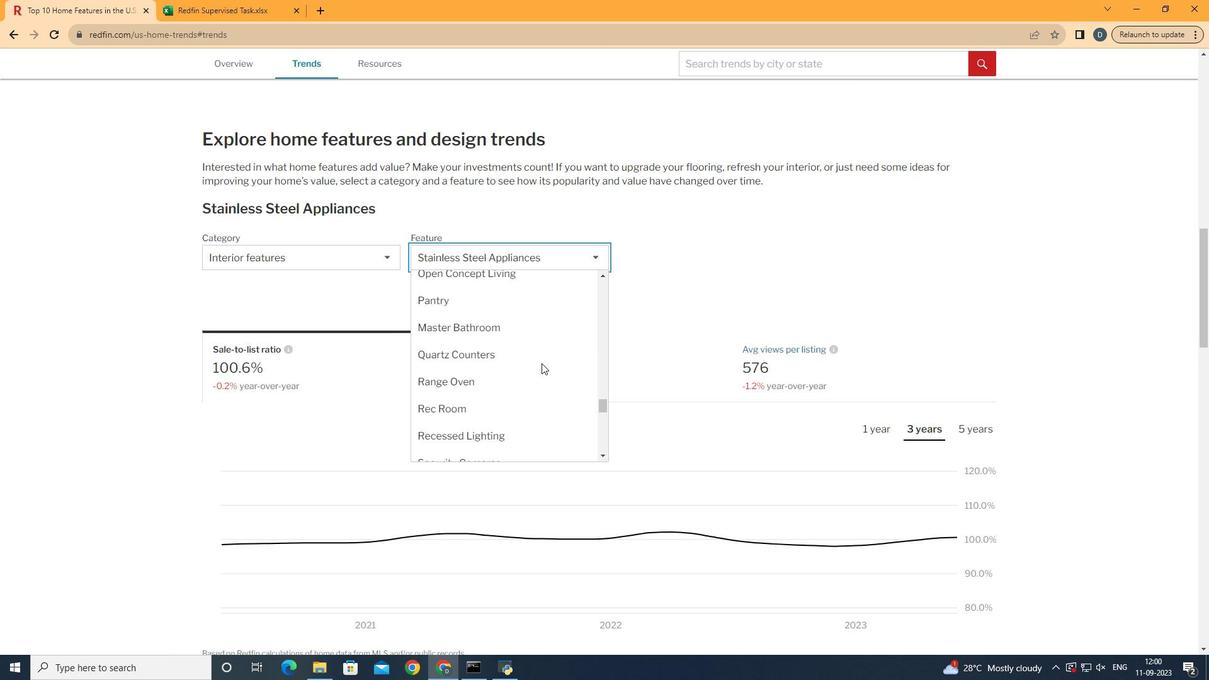 
Action: Mouse scrolled (551, 373) with delta (0, 0)
Screenshot: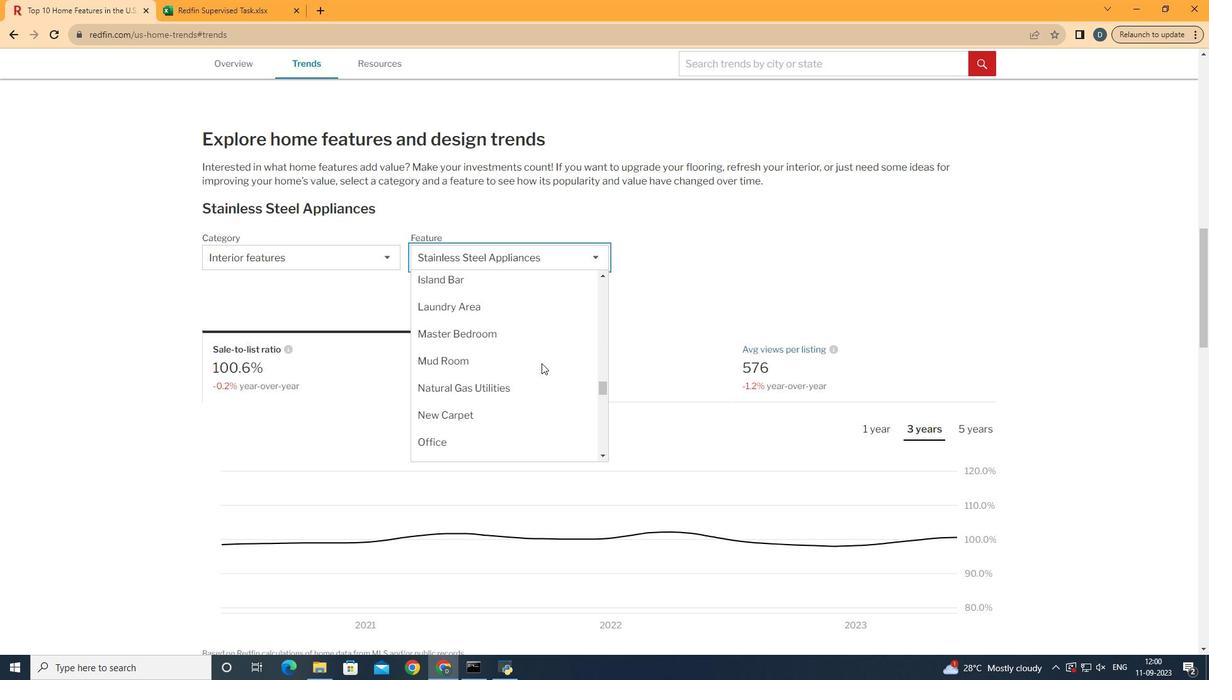 
Action: Mouse scrolled (551, 373) with delta (0, 0)
Screenshot: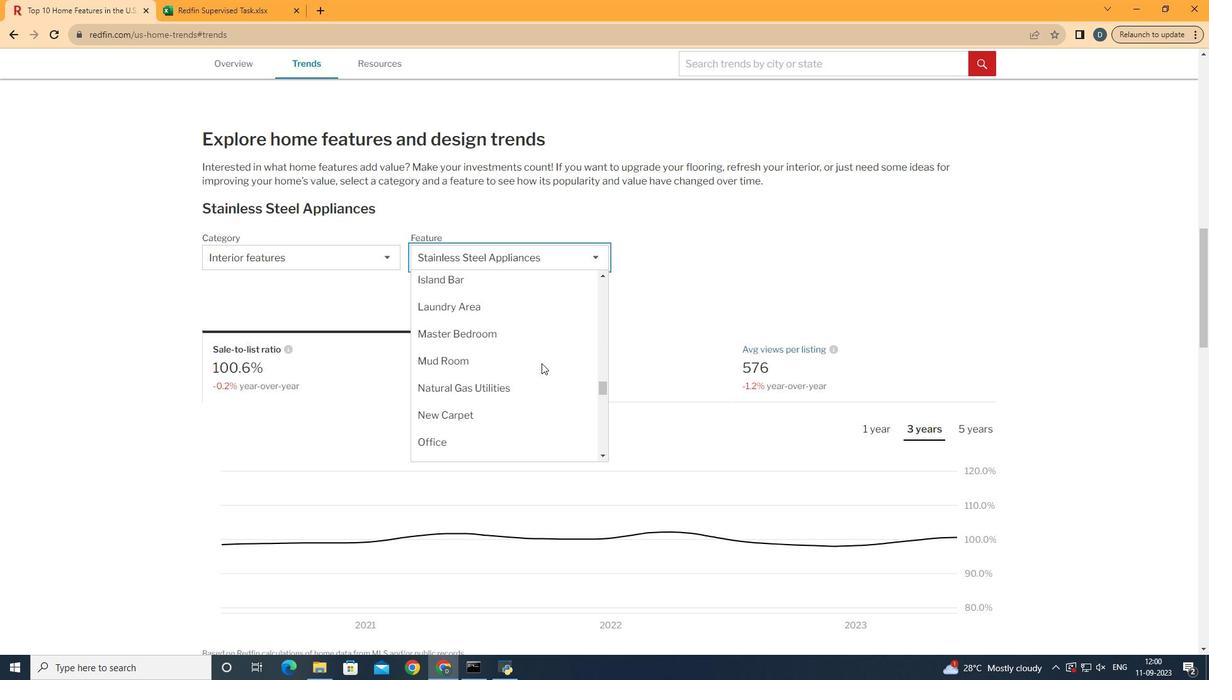 
Action: Mouse scrolled (551, 373) with delta (0, 0)
Screenshot: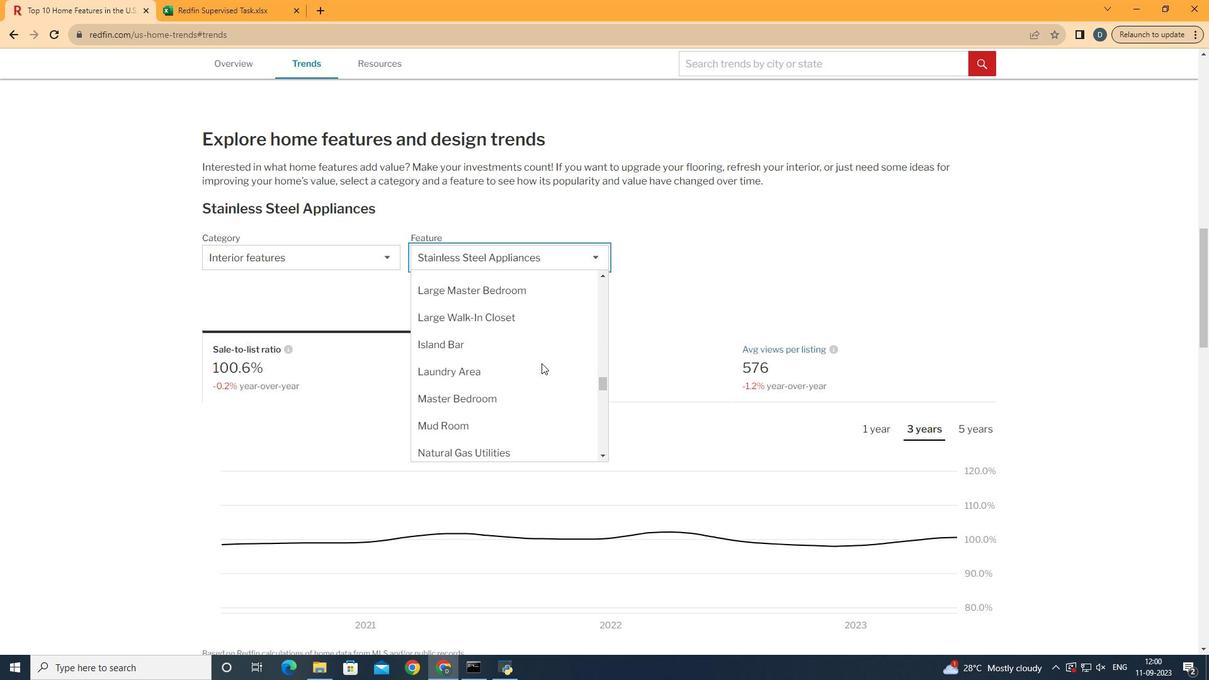 
Action: Mouse scrolled (551, 373) with delta (0, 0)
Screenshot: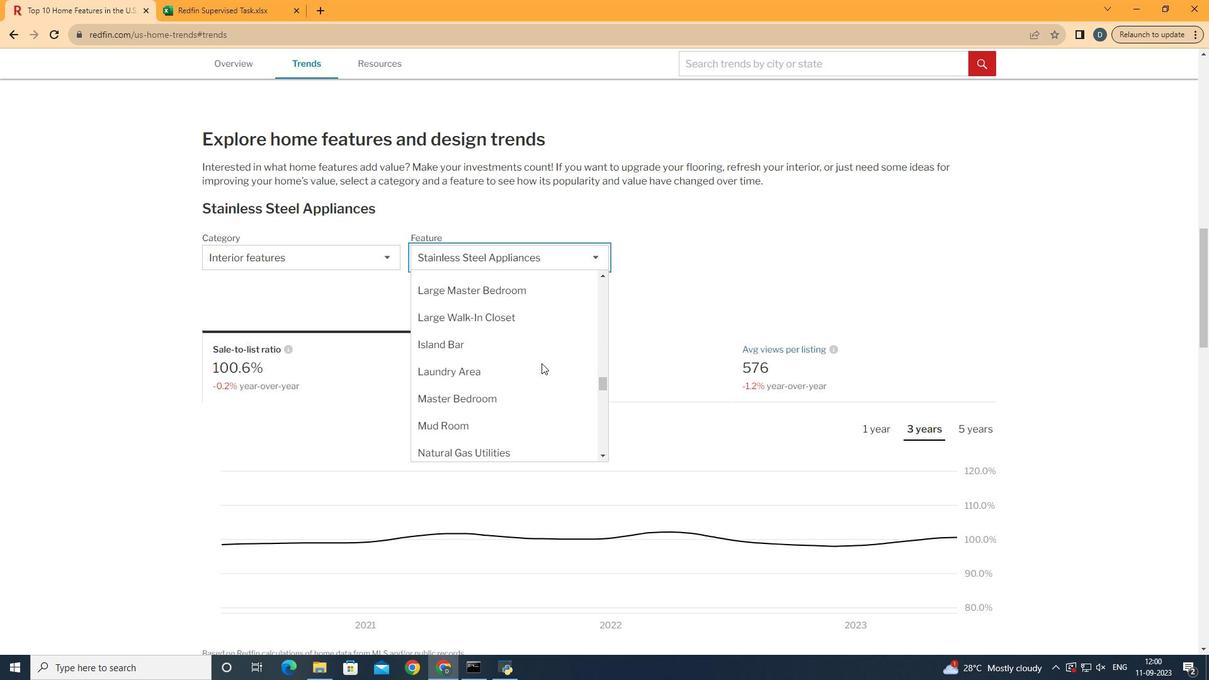 
Action: Mouse scrolled (551, 373) with delta (0, 0)
Screenshot: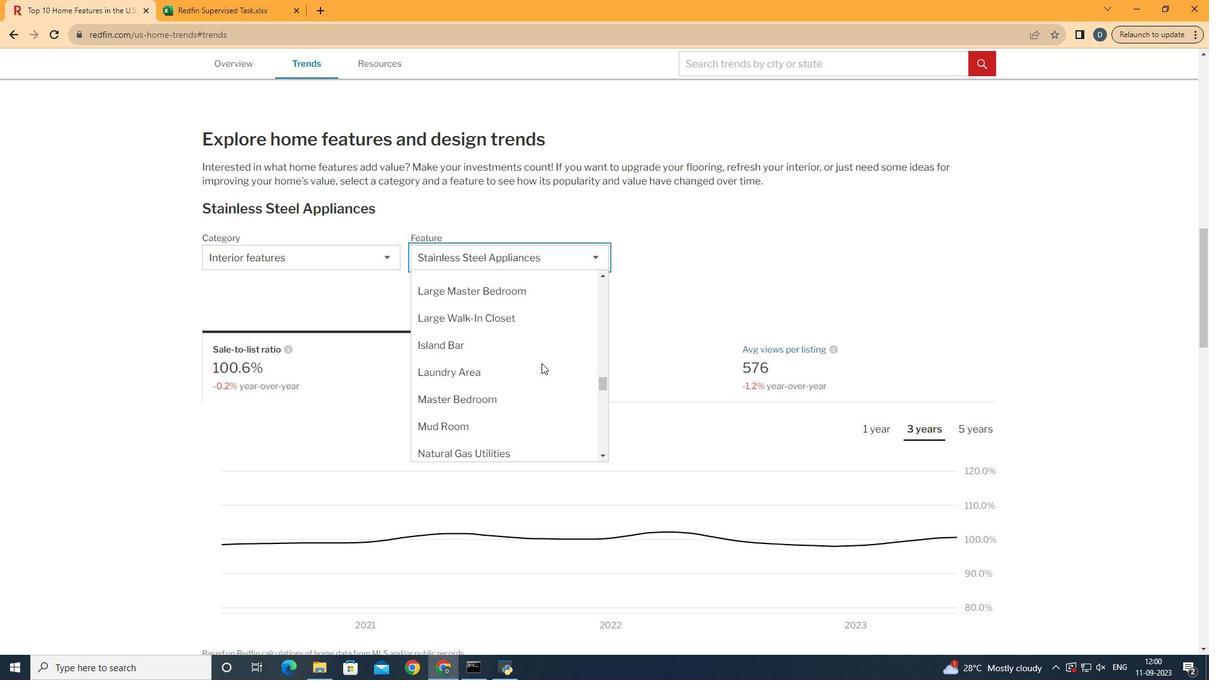 
Action: Mouse scrolled (551, 373) with delta (0, 0)
Screenshot: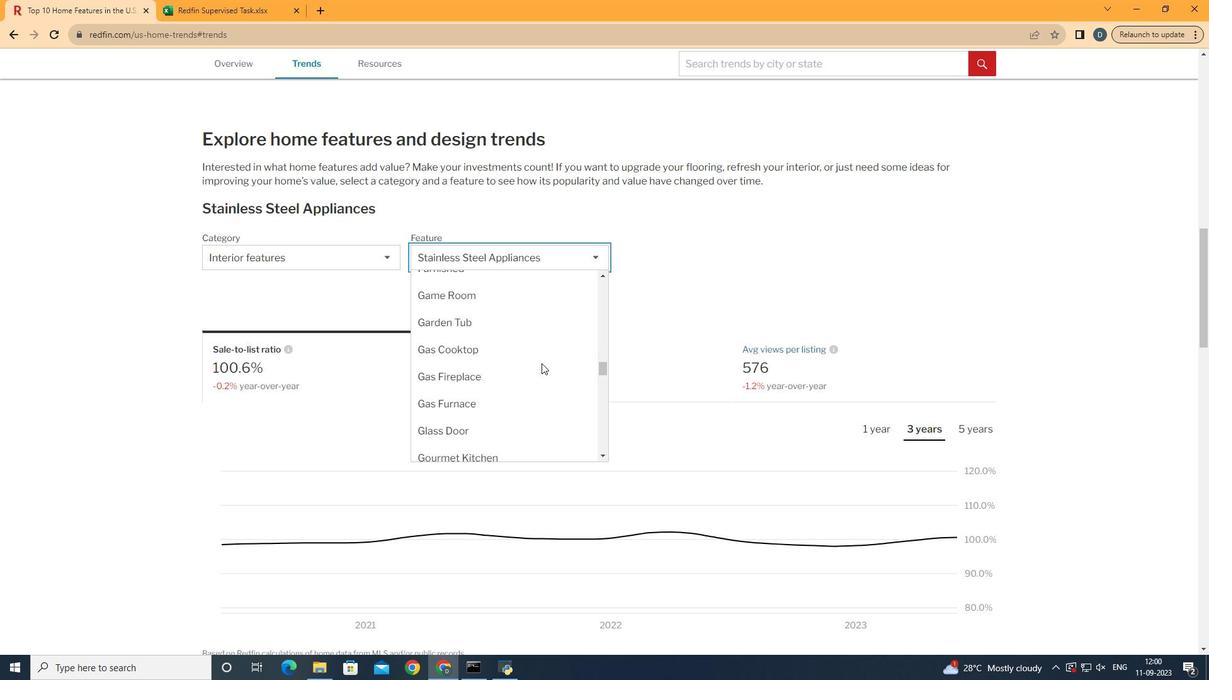 
Action: Mouse scrolled (551, 373) with delta (0, 0)
Screenshot: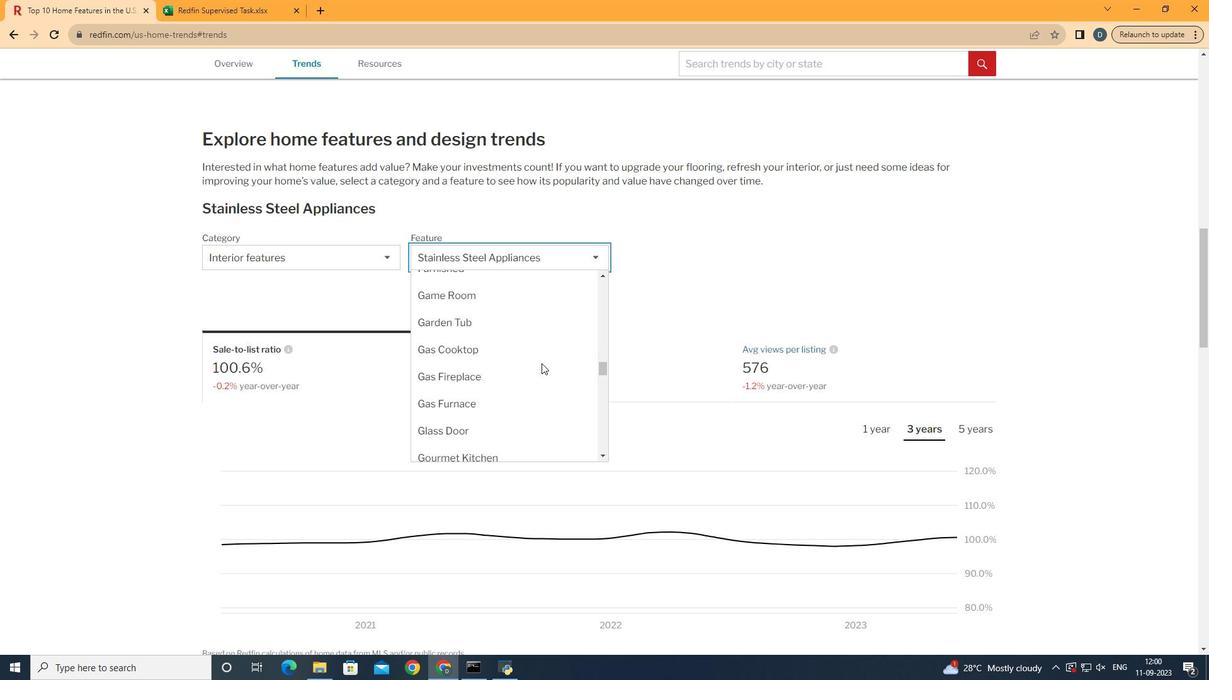 
Action: Mouse scrolled (551, 373) with delta (0, 0)
Screenshot: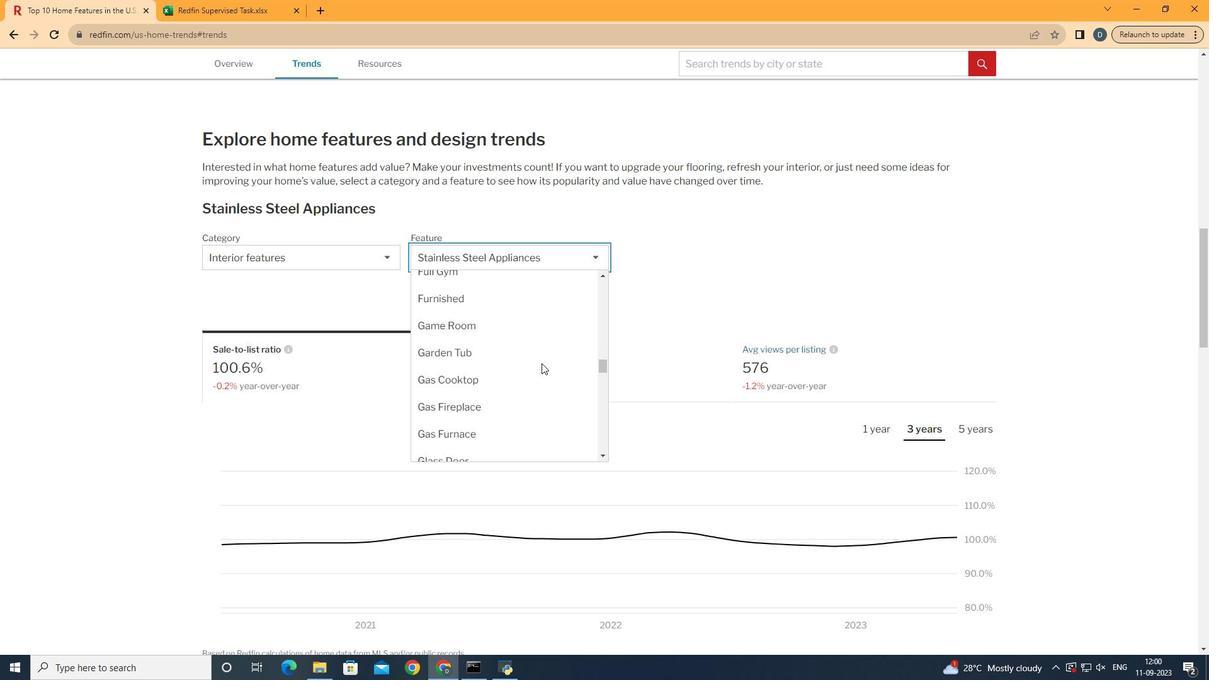 
Action: Mouse scrolled (551, 373) with delta (0, 0)
Screenshot: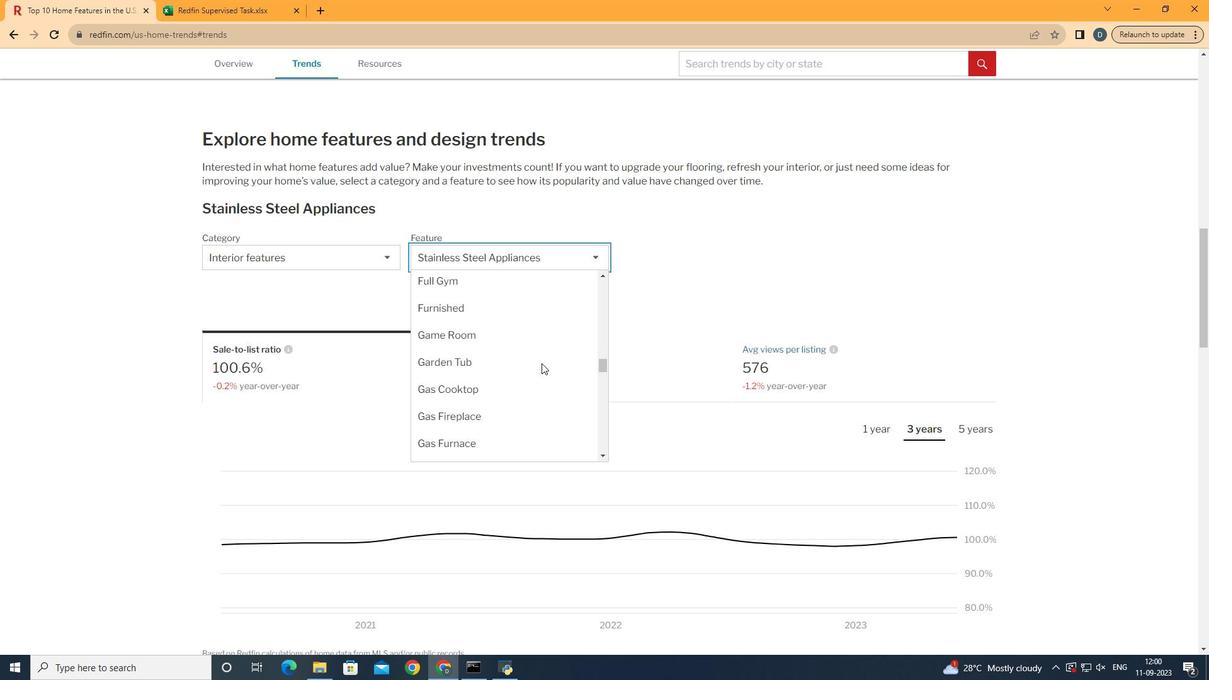 
Action: Mouse scrolled (551, 373) with delta (0, 0)
Screenshot: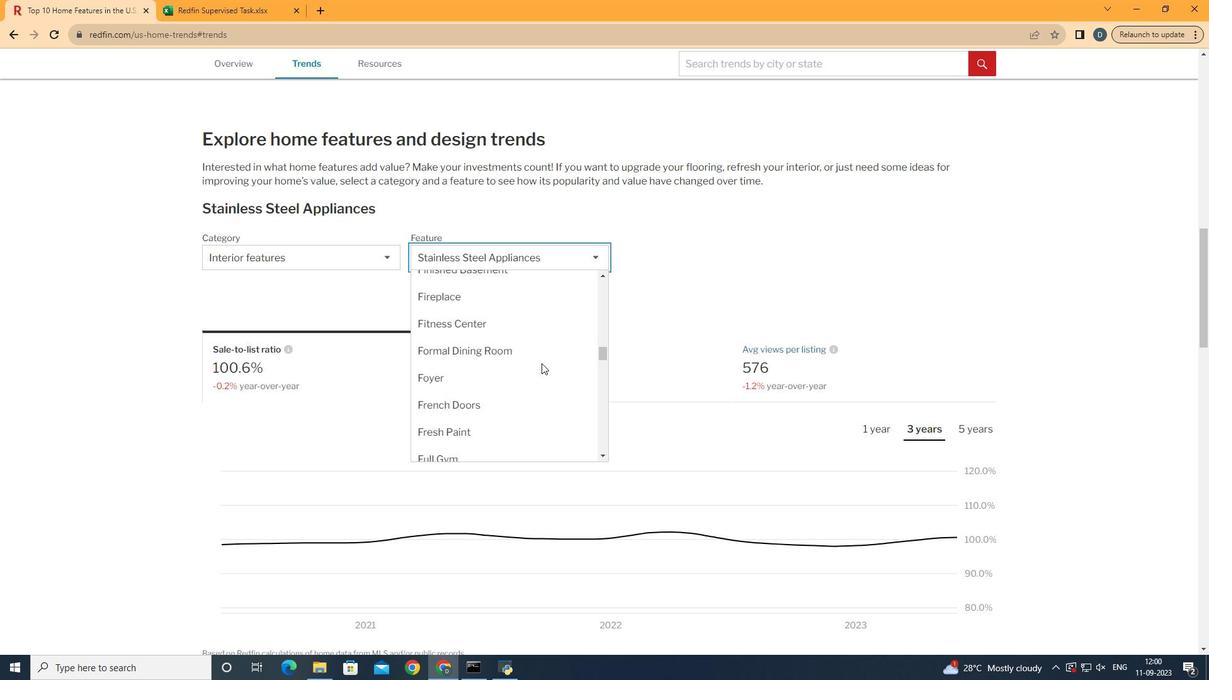 
Action: Mouse scrolled (551, 373) with delta (0, 0)
Screenshot: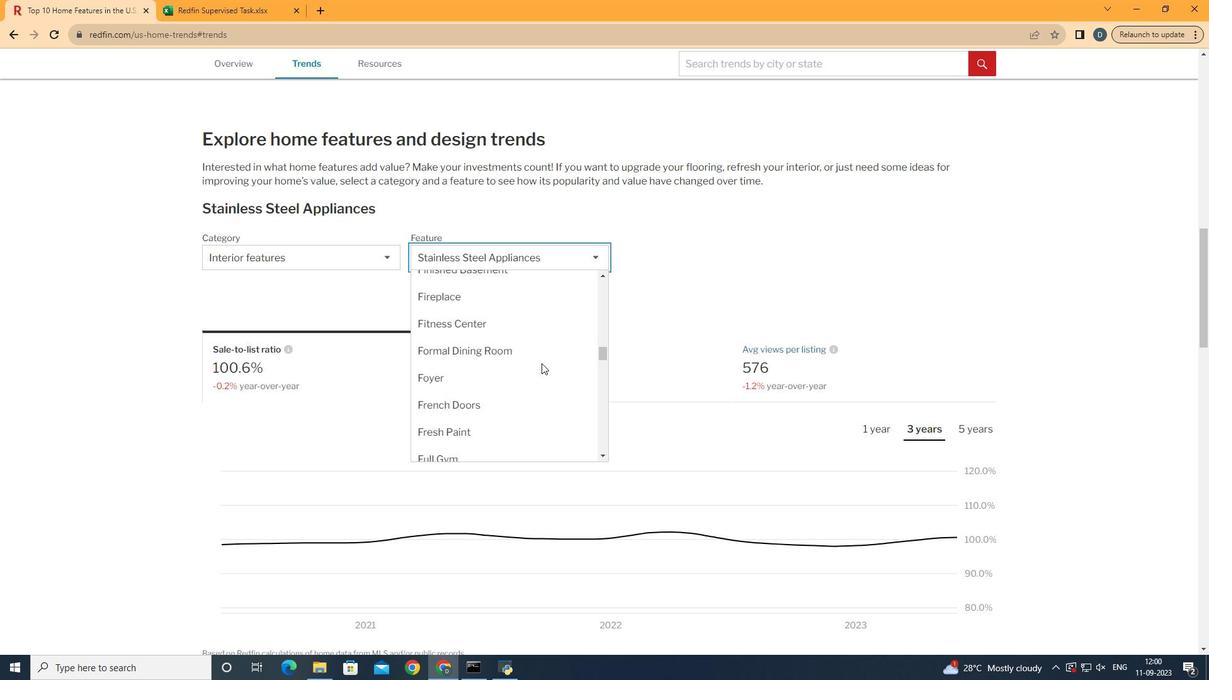 
Action: Mouse scrolled (551, 373) with delta (0, 0)
Screenshot: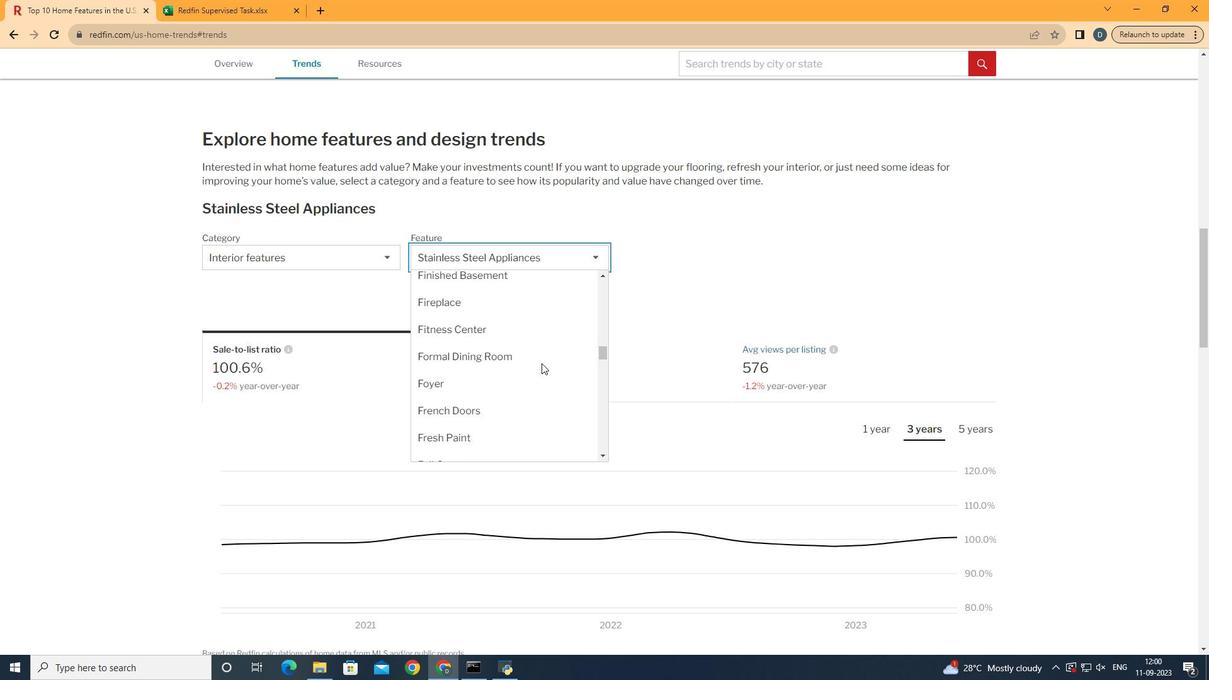 
Action: Mouse scrolled (551, 373) with delta (0, 0)
Screenshot: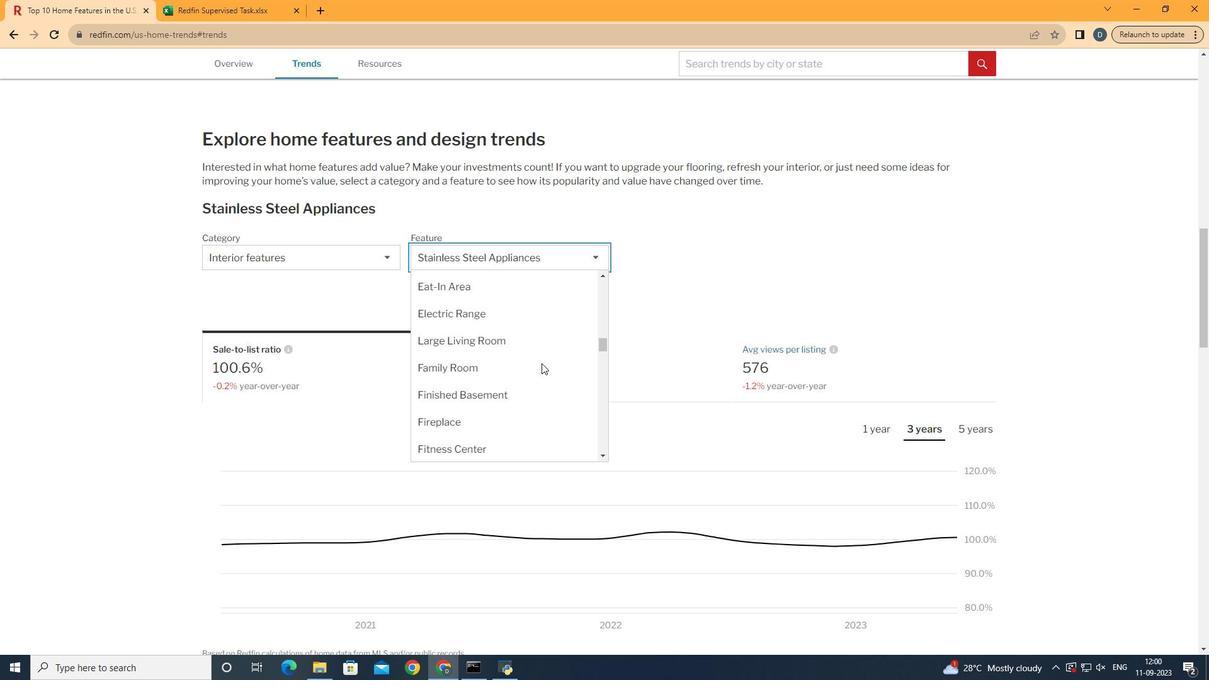 
Action: Mouse scrolled (551, 373) with delta (0, 0)
Screenshot: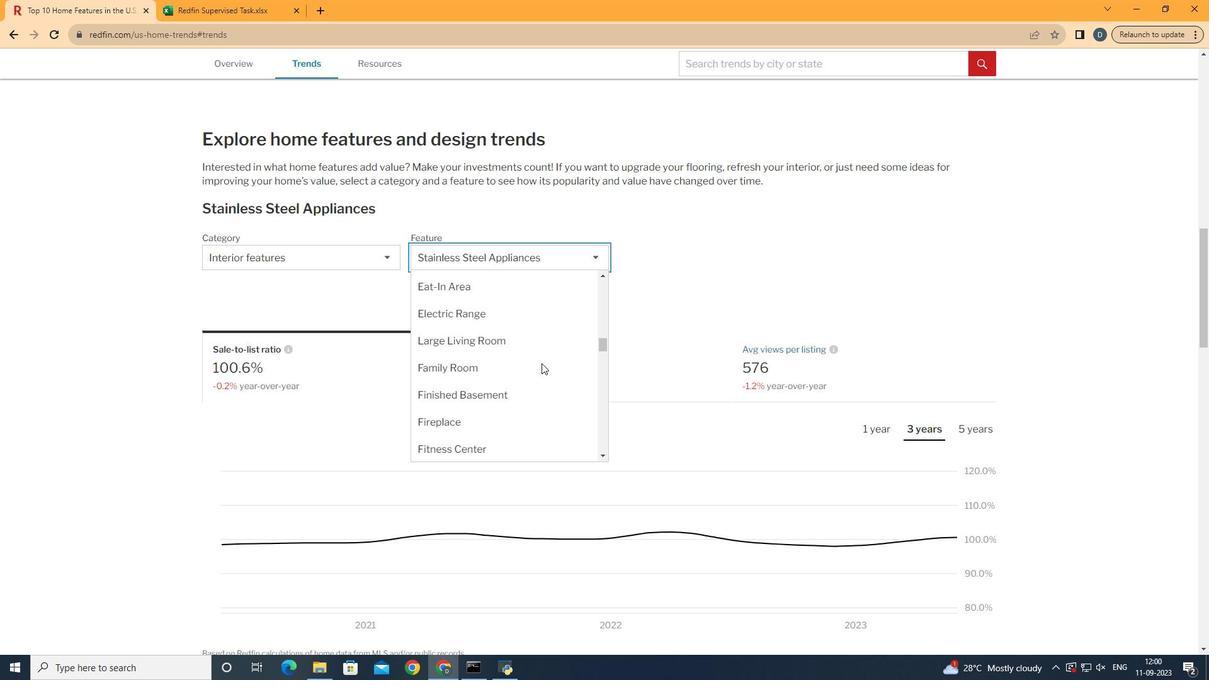 
Action: Mouse scrolled (551, 373) with delta (0, 0)
Screenshot: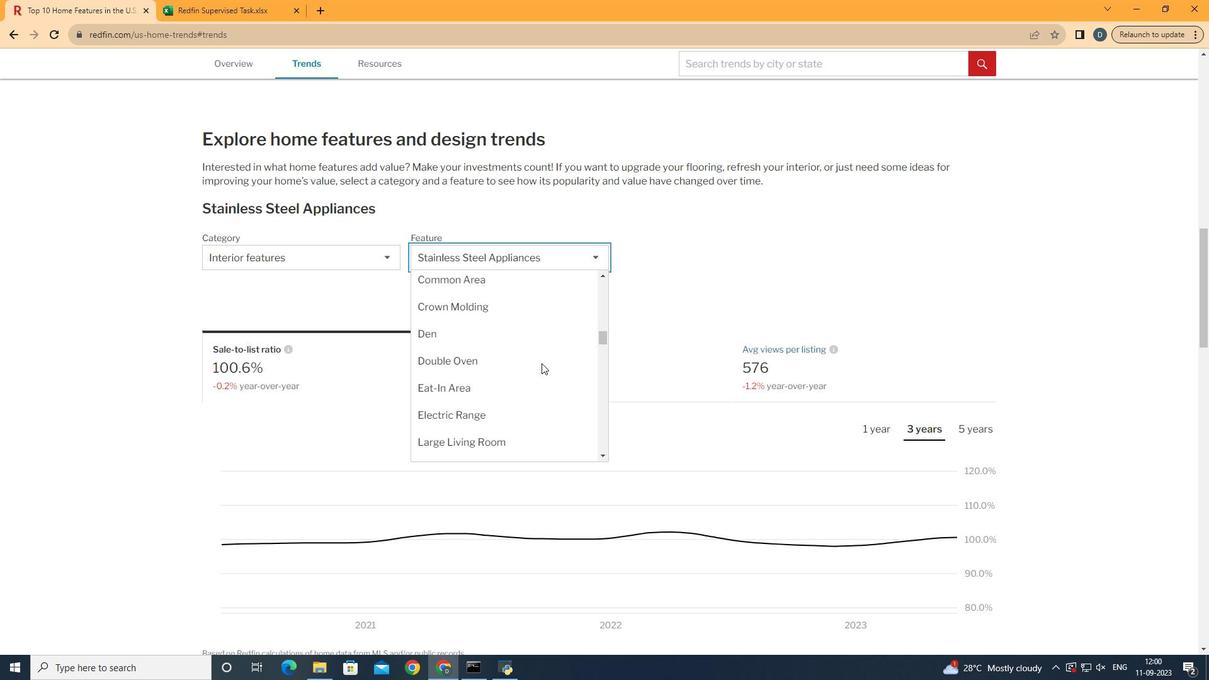 
Action: Mouse scrolled (551, 373) with delta (0, 0)
Screenshot: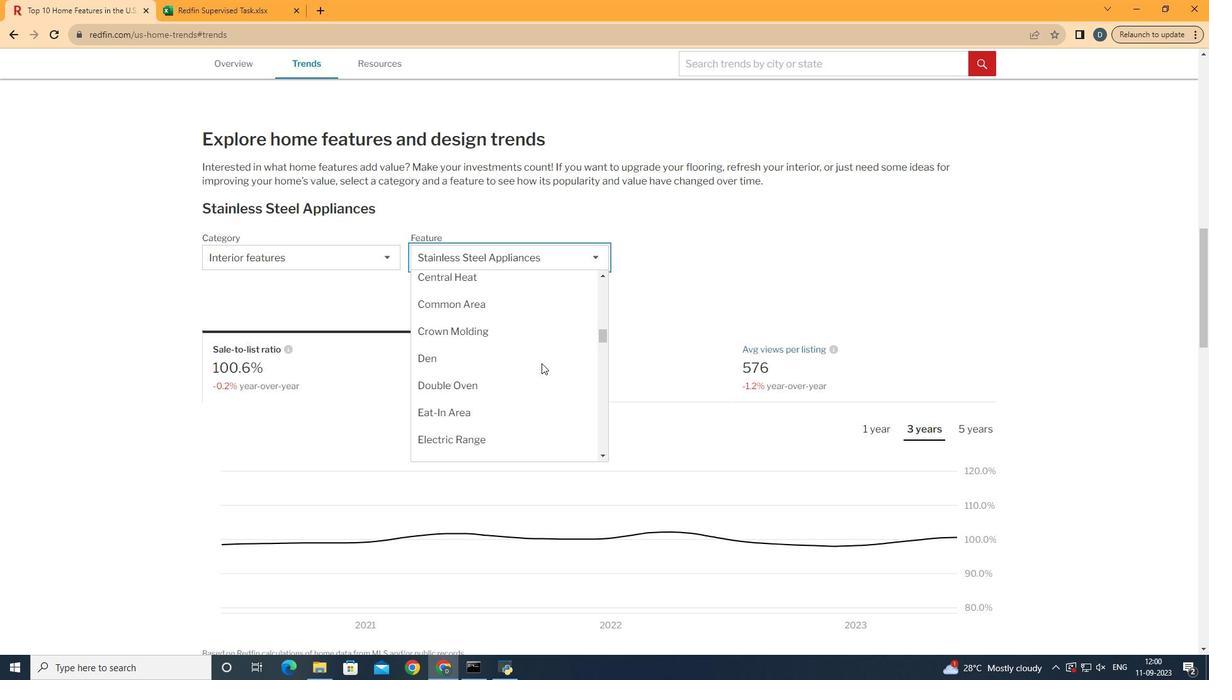 
Action: Mouse scrolled (551, 373) with delta (0, 0)
Screenshot: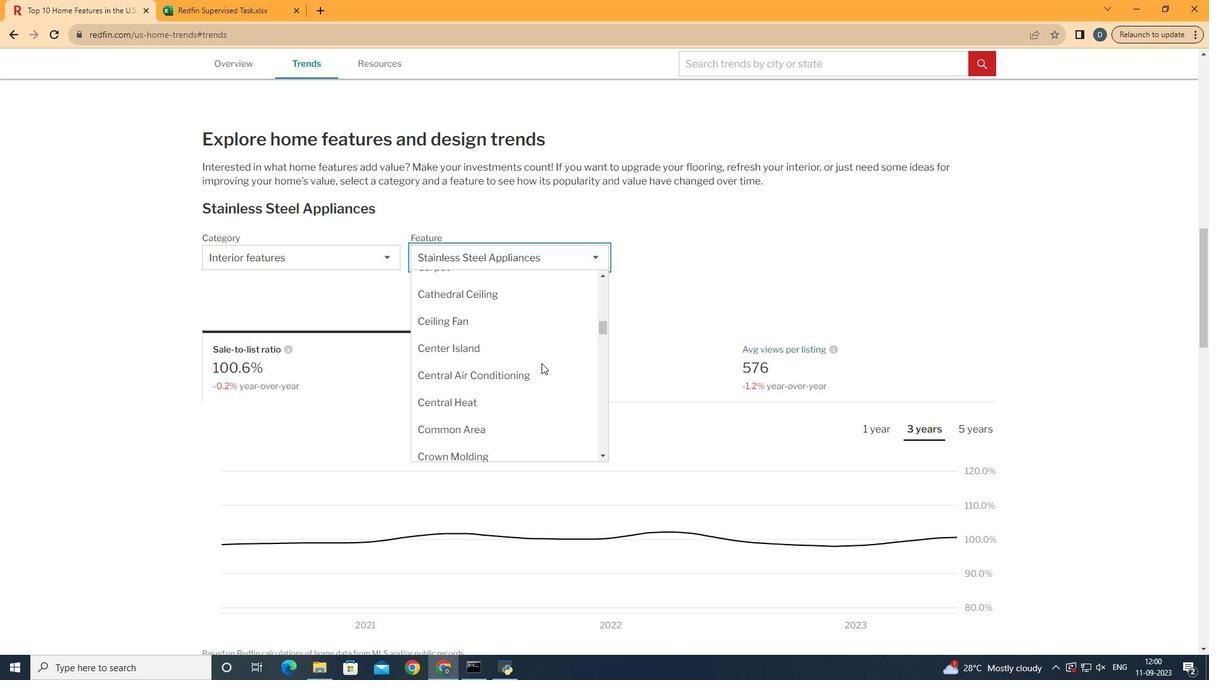 
Action: Mouse scrolled (551, 373) with delta (0, 0)
Screenshot: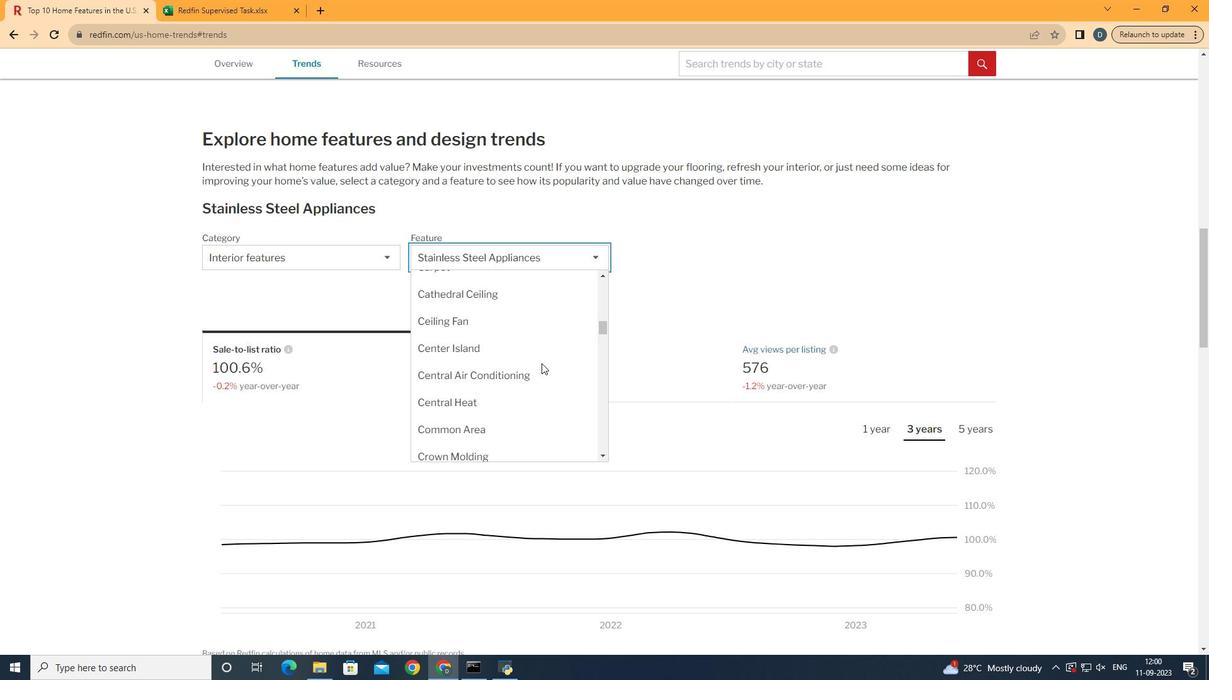 
Action: Mouse scrolled (551, 373) with delta (0, 0)
Screenshot: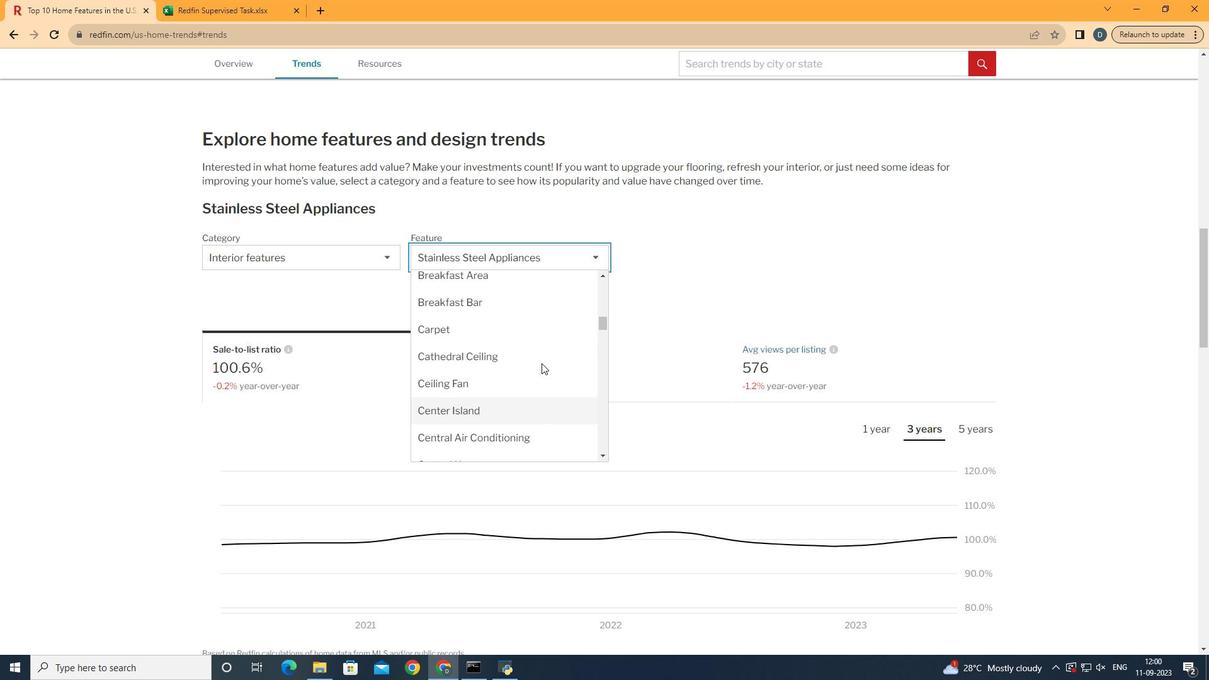 
Action: Mouse scrolled (551, 373) with delta (0, 0)
Screenshot: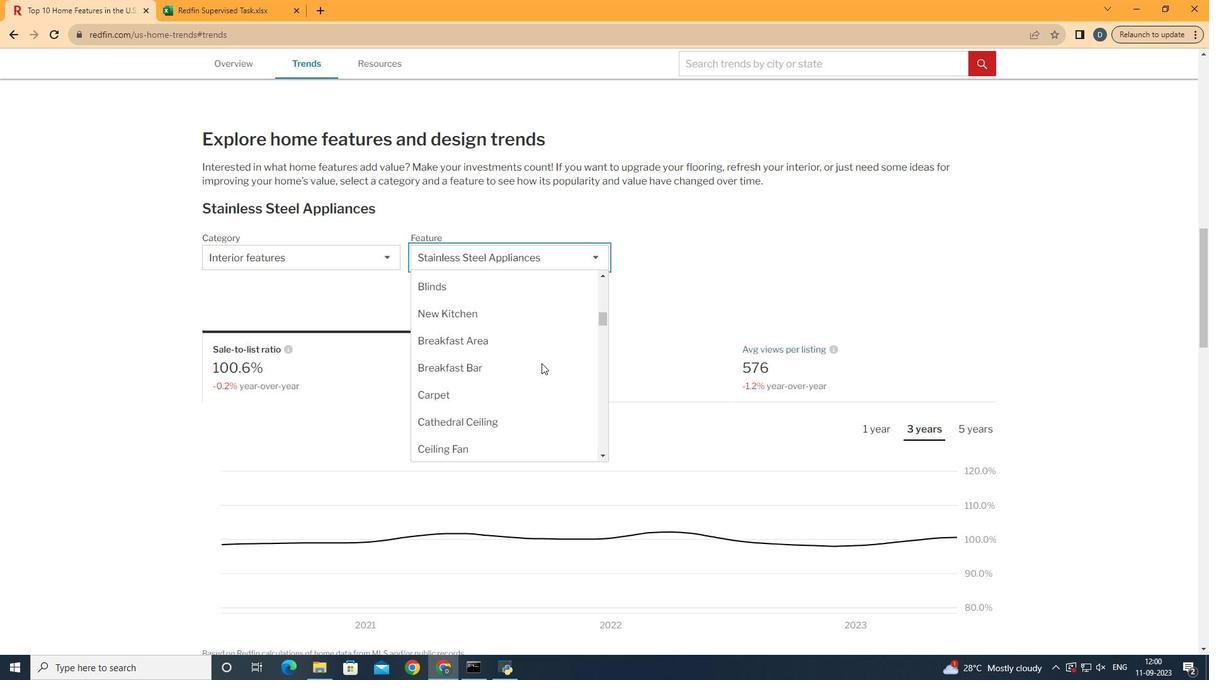 
Action: Mouse moved to (551, 373)
Screenshot: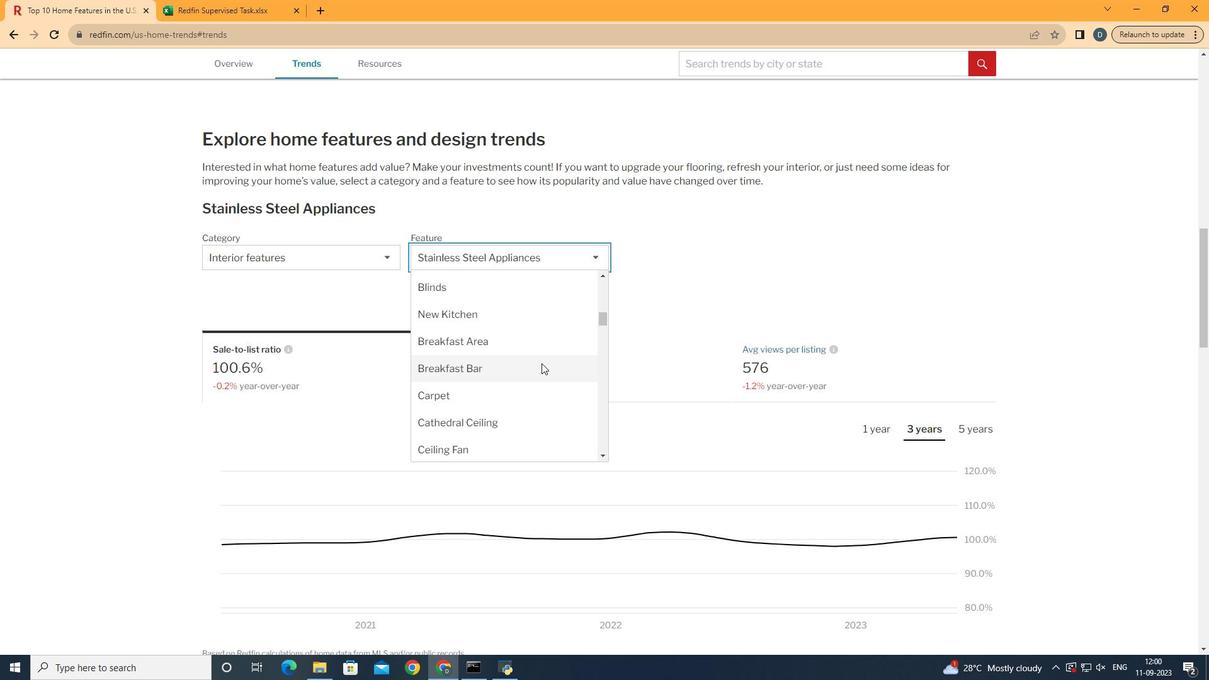 
Action: Mouse pressed left at (551, 373)
Screenshot: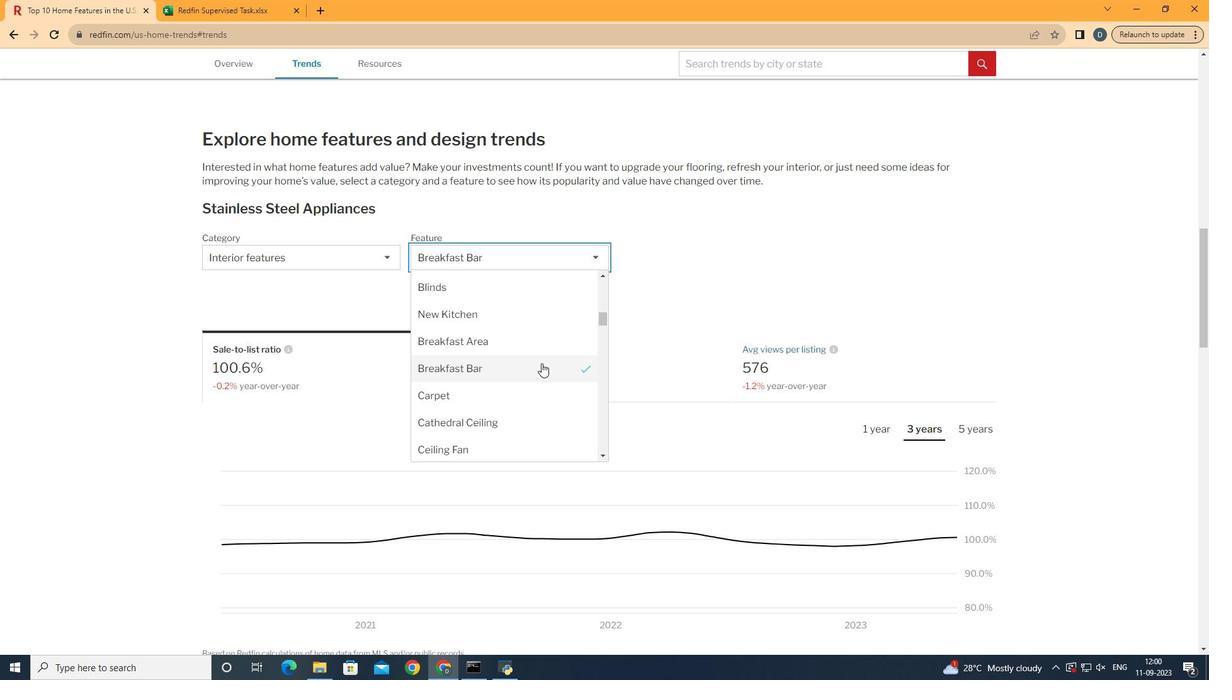 
Action: Mouse moved to (651, 369)
Screenshot: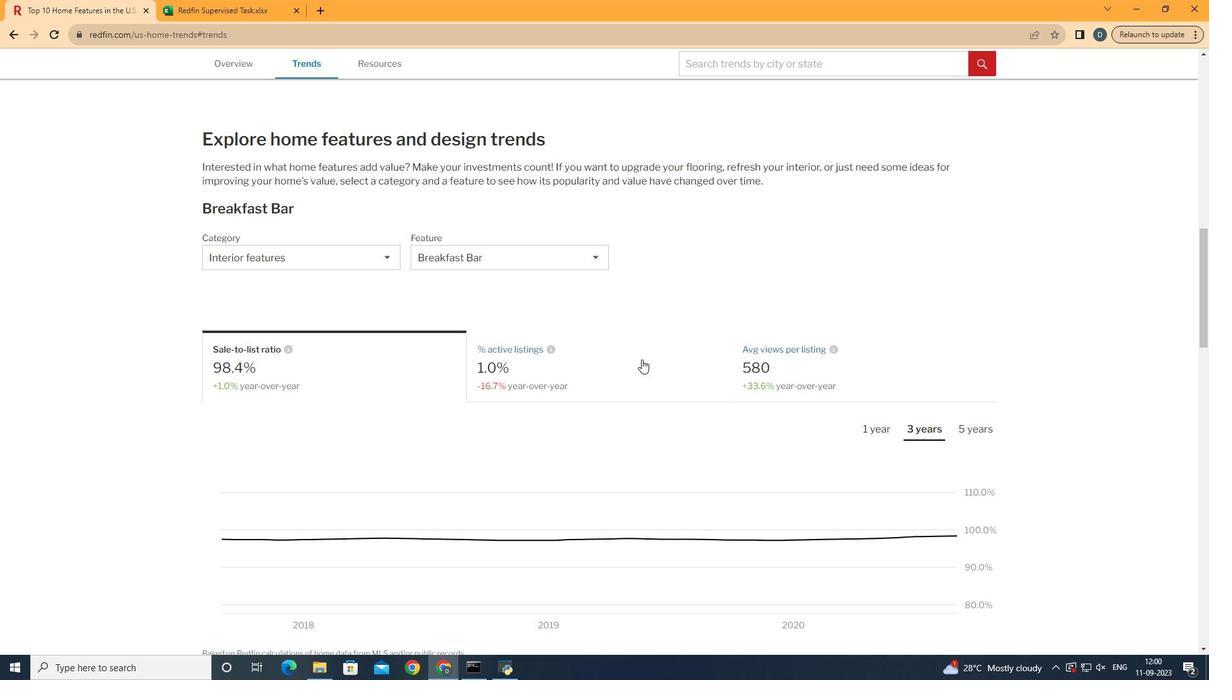 
Action: Mouse pressed left at (651, 369)
Screenshot: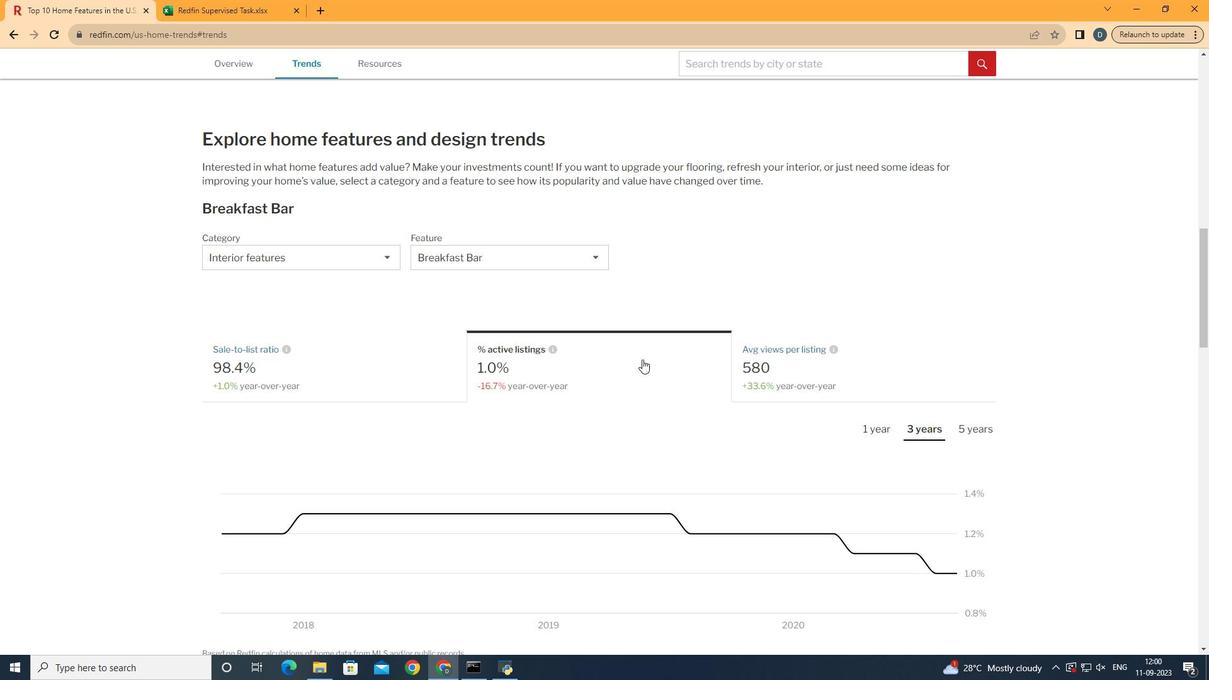 
Action: Mouse moved to (903, 437)
Screenshot: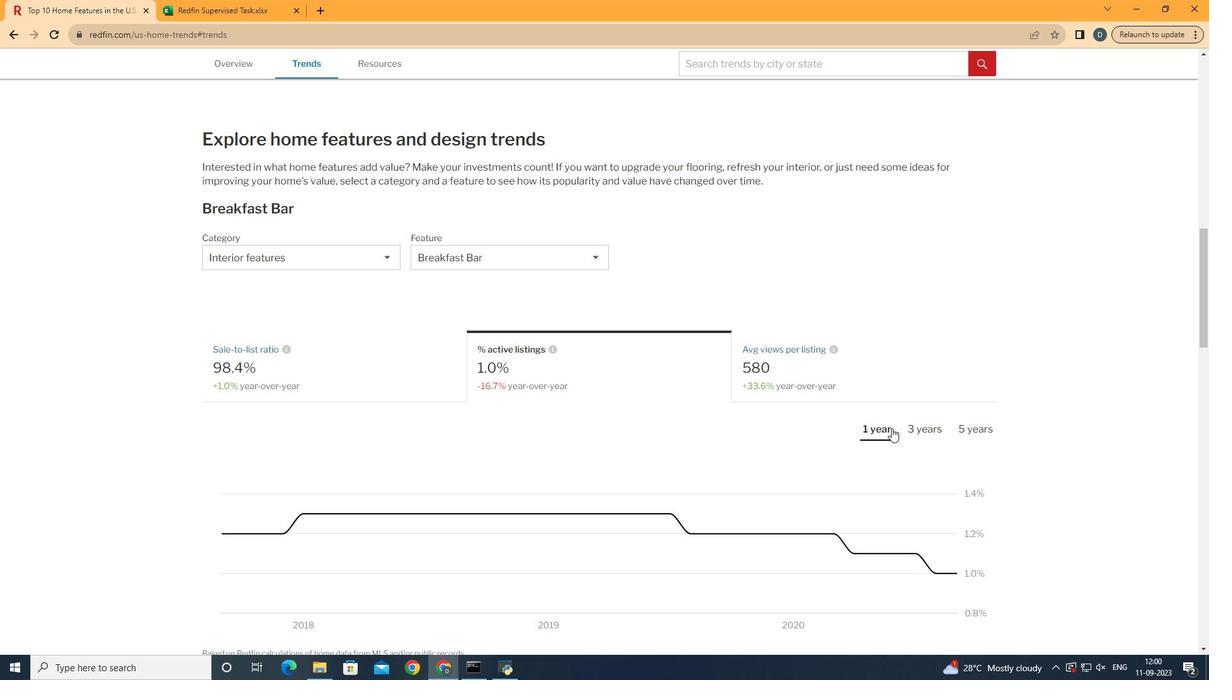 
Action: Mouse pressed left at (903, 437)
Screenshot: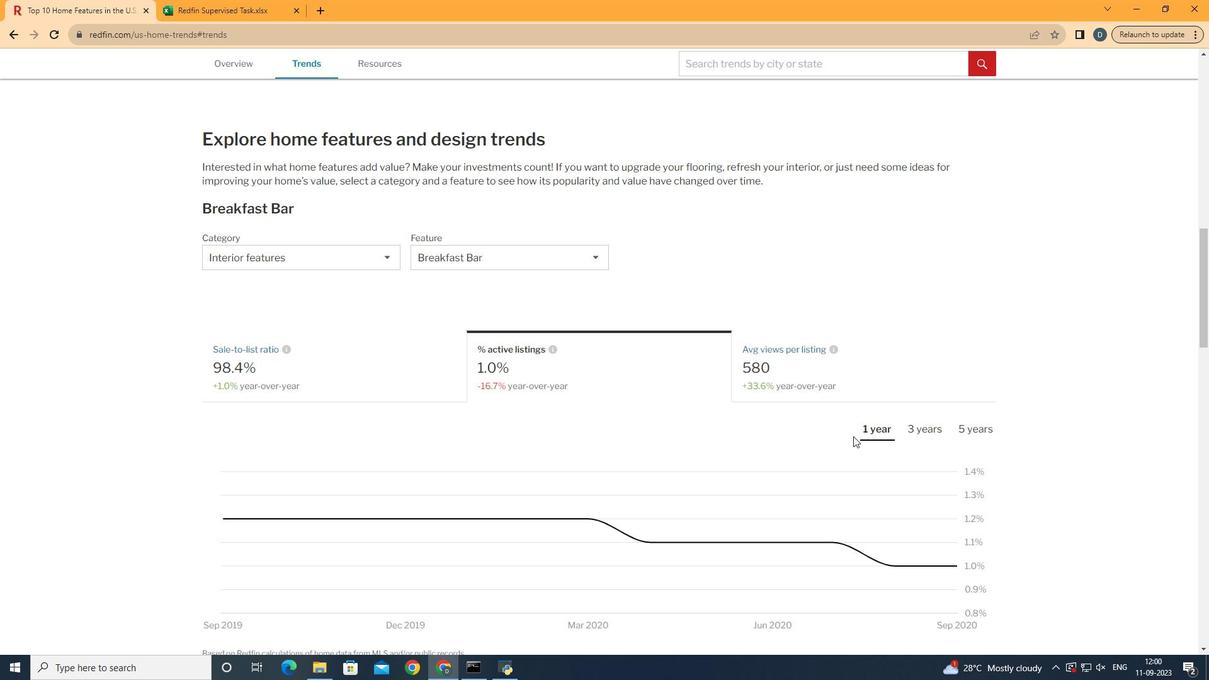 
Action: Mouse moved to (742, 449)
Screenshot: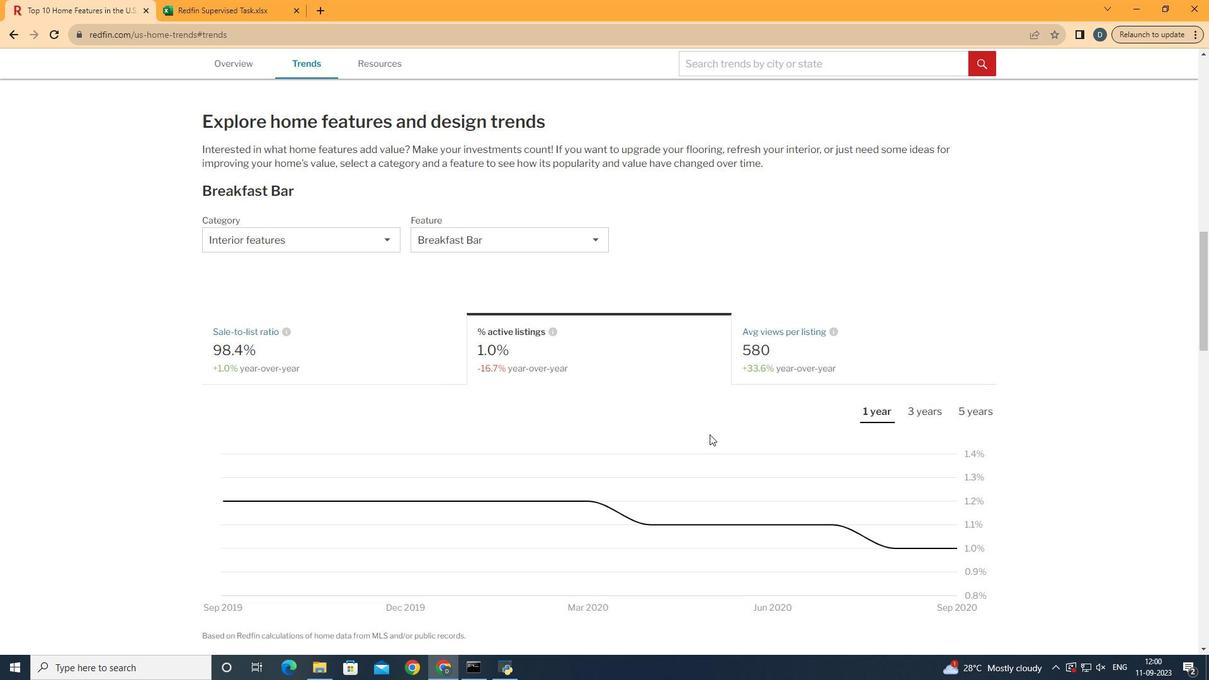 
Action: Mouse scrolled (742, 448) with delta (0, 0)
Screenshot: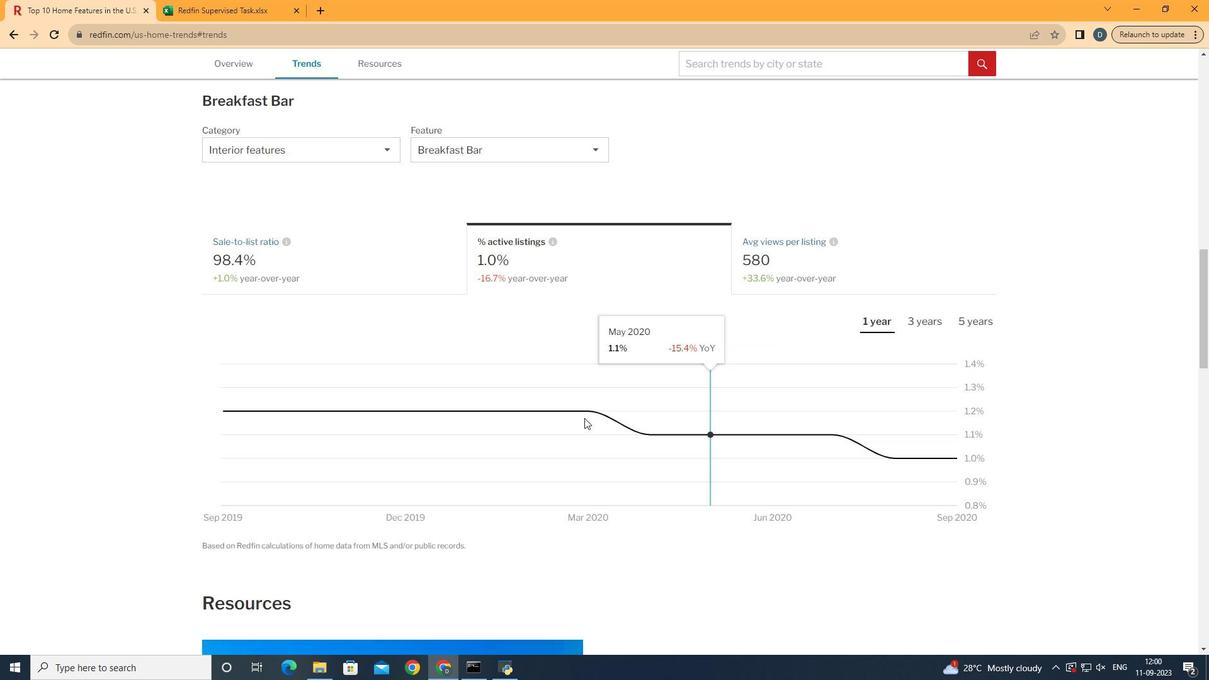 
Action: Mouse scrolled (742, 448) with delta (0, 0)
Screenshot: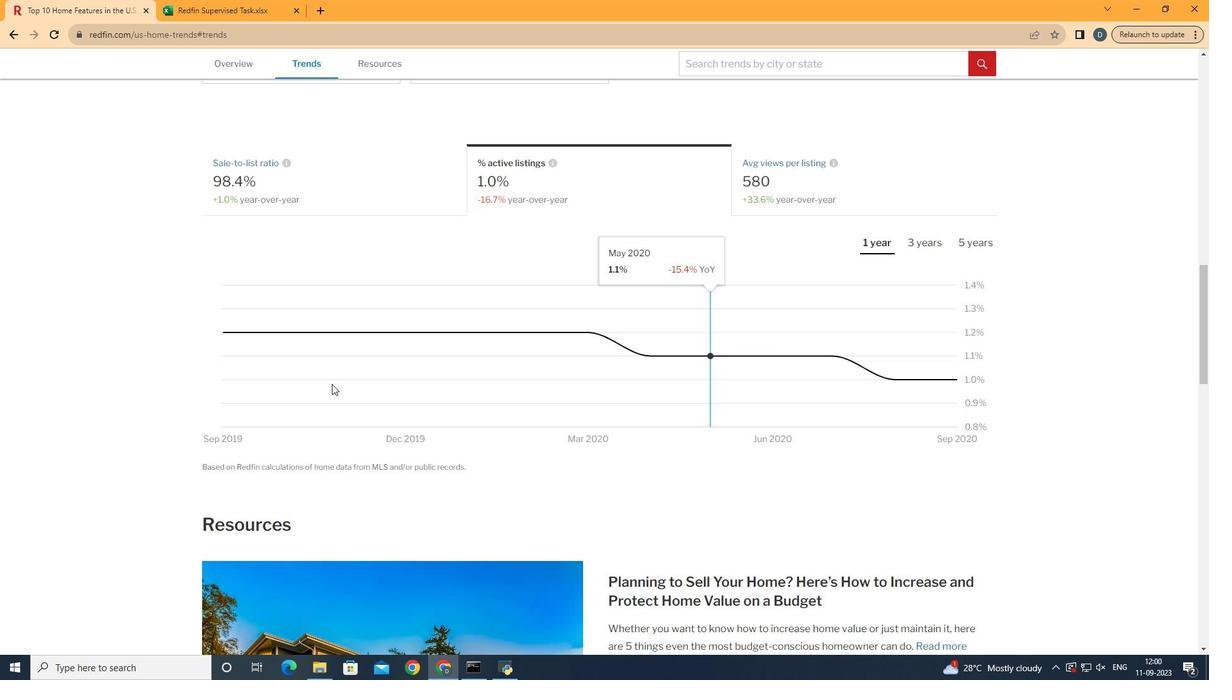 
Action: Mouse scrolled (742, 448) with delta (0, 0)
Screenshot: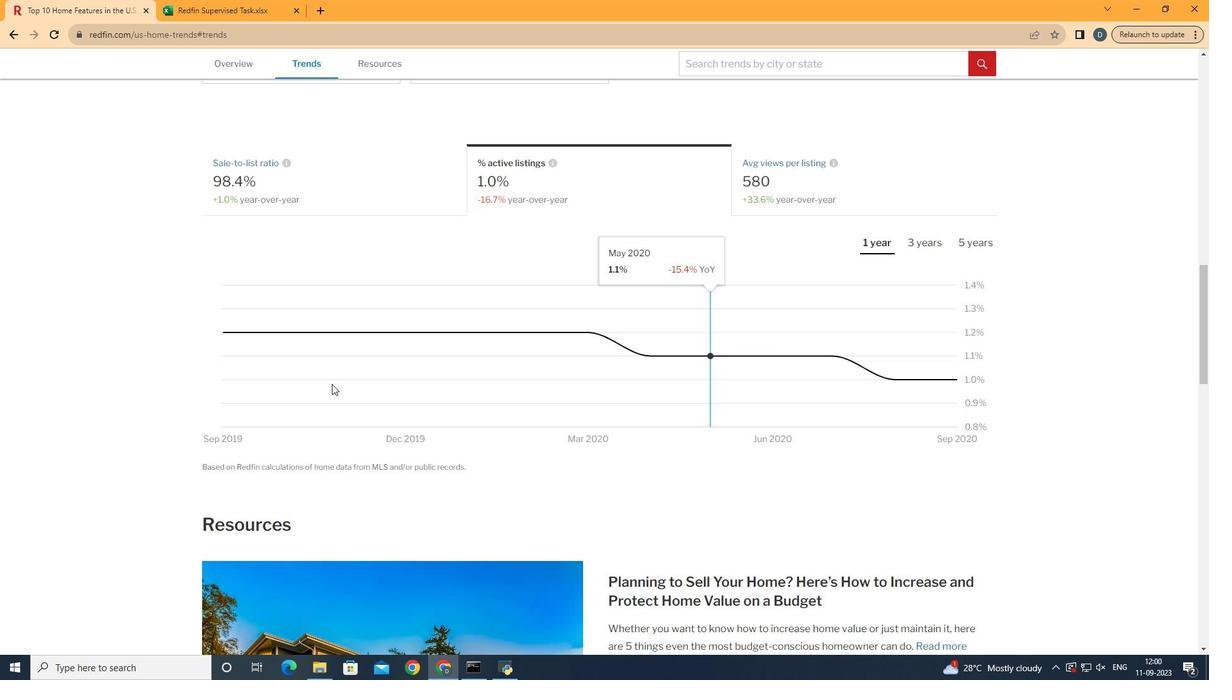 
Action: Mouse moved to (979, 443)
Screenshot: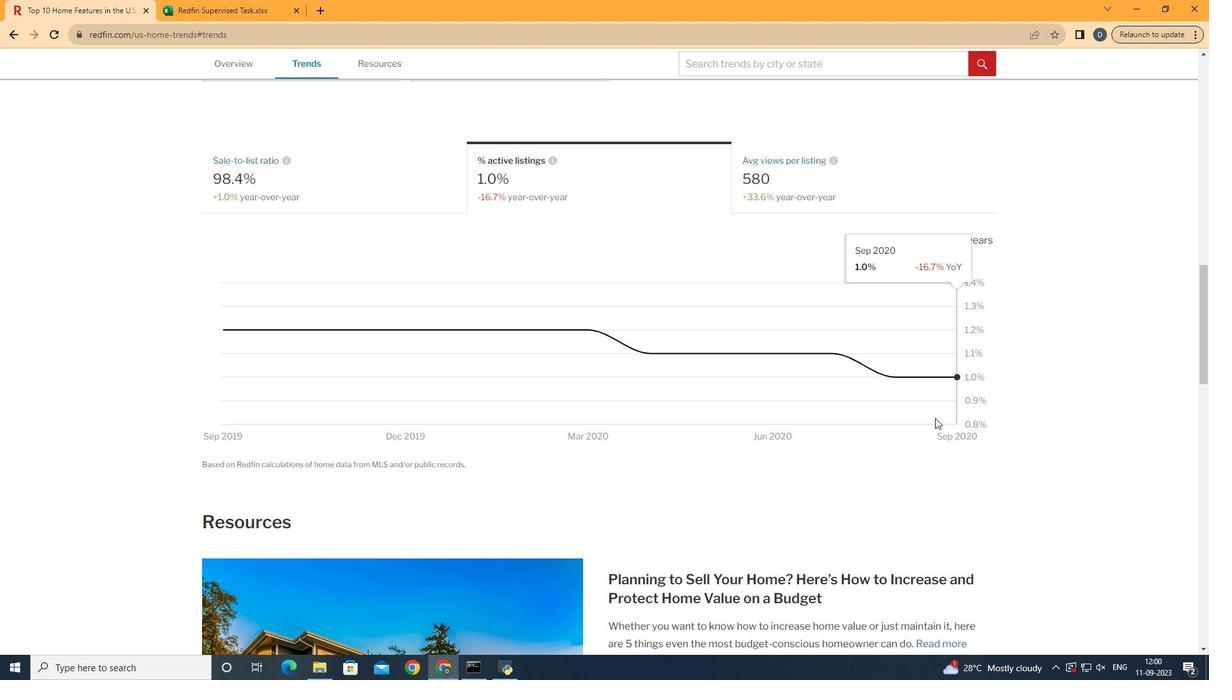 
